 Task: Log work in the project AgileAura for the issue 'Upgrade the deployment process of a web application to improve the speed and reliability of deployment' spent time as '6w 4d 18h 54m' and remaining time as '2w 6d 9h 28m' and move to top of backlog. Now add the issue to the epic 'Event Management Process Improvement'. Log work in the project AgileAura for the issue 'Create a new online platform for online cooking courses with advanced recipe sharing and meal planning features' spent time as '4w 4d 19h 47m' and remaining time as '2w 4d 6h 12m' and move to bottom of backlog. Now add the issue to the epic 'Availability Management Process Improvement'
Action: Mouse moved to (194, 57)
Screenshot: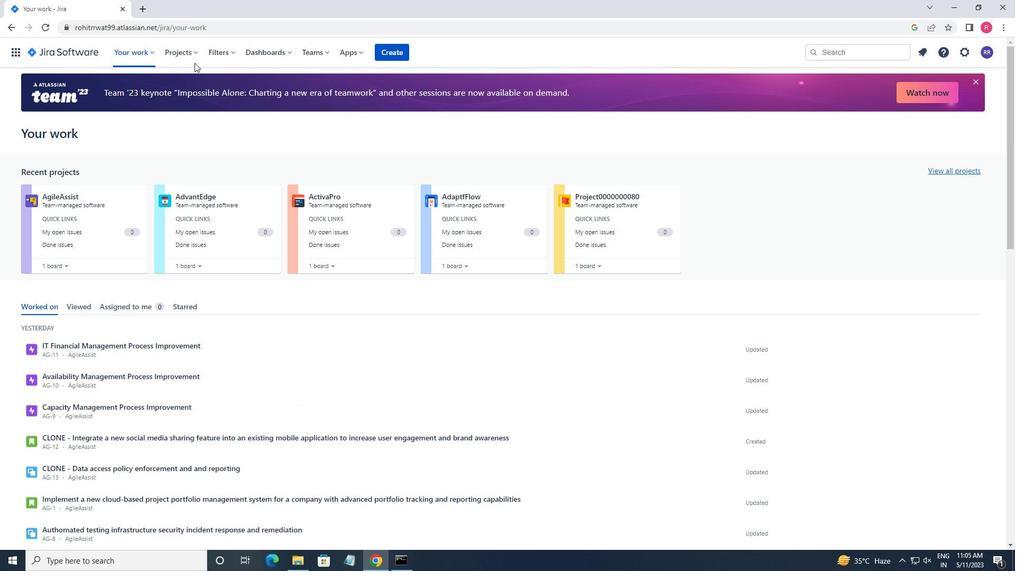 
Action: Mouse pressed left at (194, 57)
Screenshot: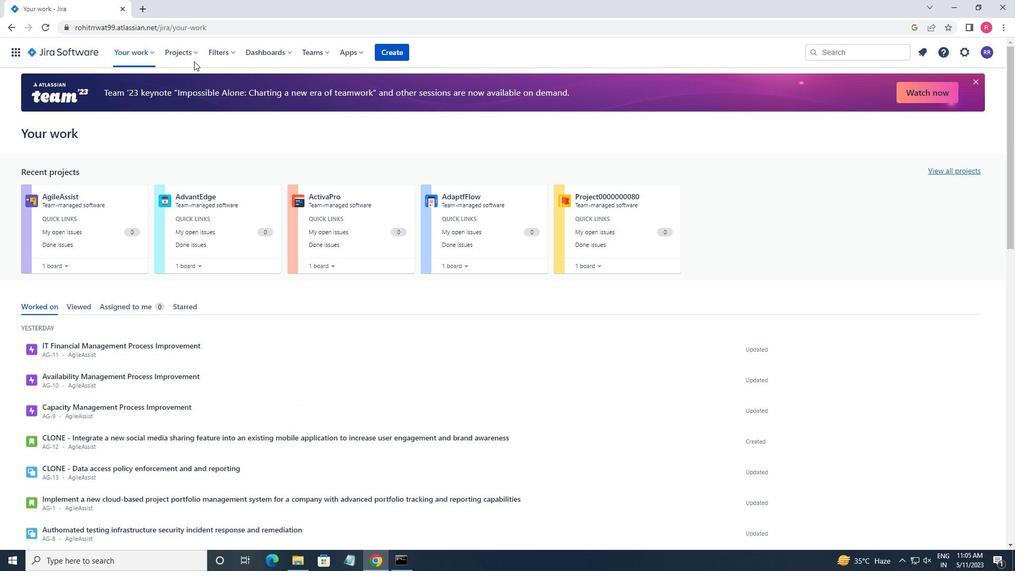
Action: Mouse moved to (204, 94)
Screenshot: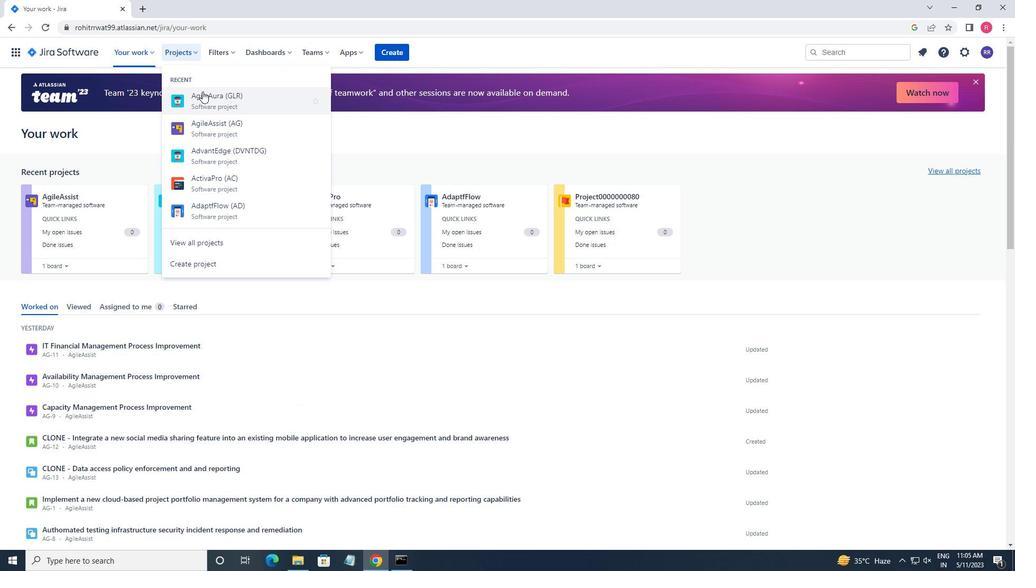 
Action: Mouse pressed left at (204, 94)
Screenshot: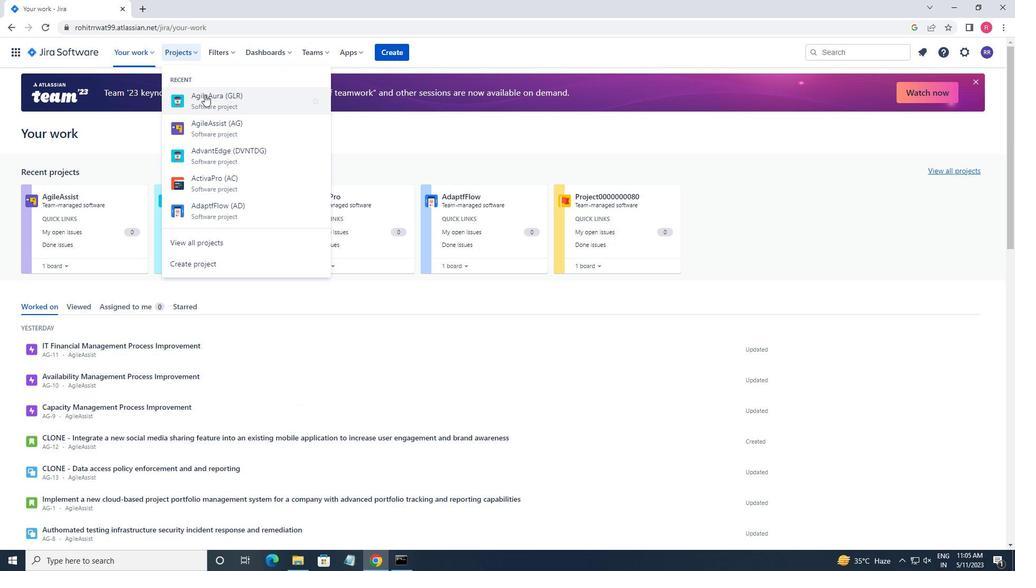 
Action: Mouse moved to (53, 155)
Screenshot: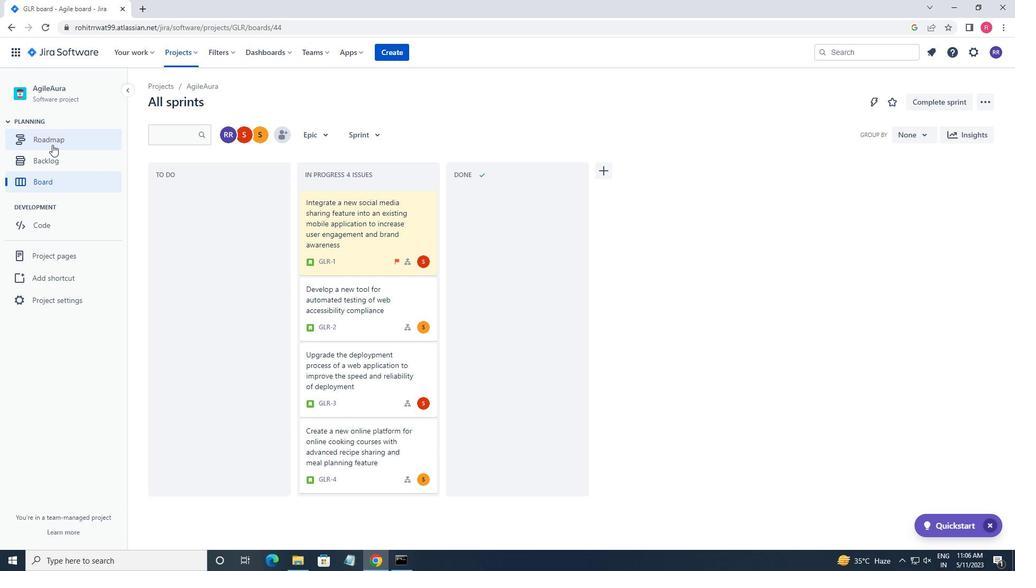 
Action: Mouse pressed left at (53, 155)
Screenshot: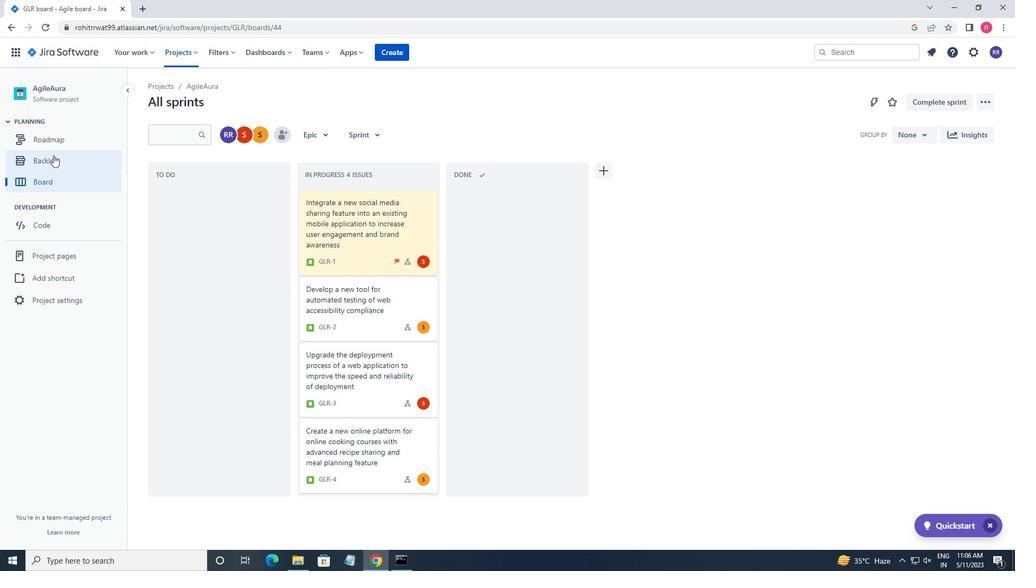 
Action: Mouse moved to (804, 382)
Screenshot: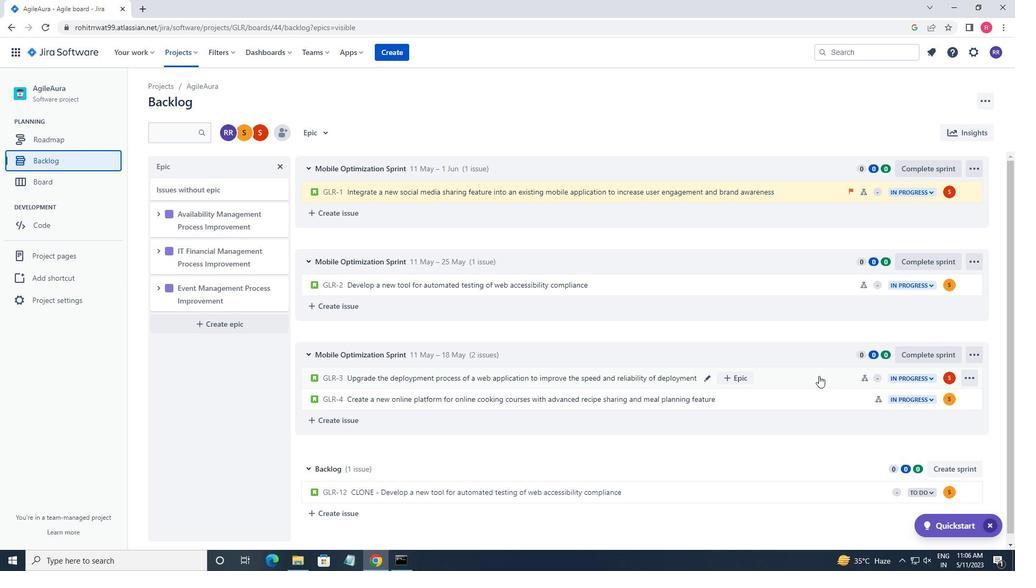 
Action: Mouse pressed left at (804, 382)
Screenshot: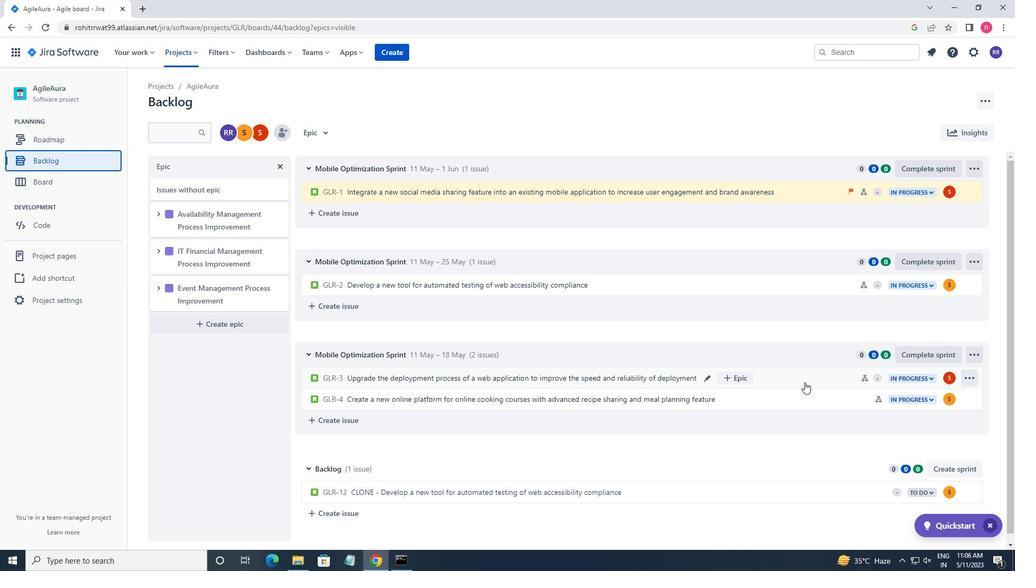 
Action: Mouse moved to (967, 164)
Screenshot: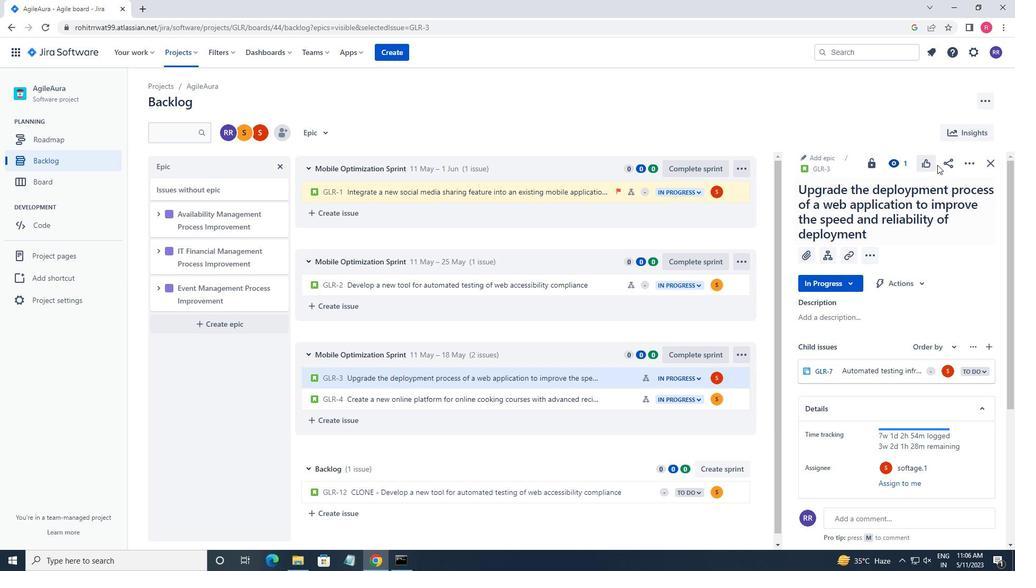 
Action: Mouse pressed left at (967, 164)
Screenshot: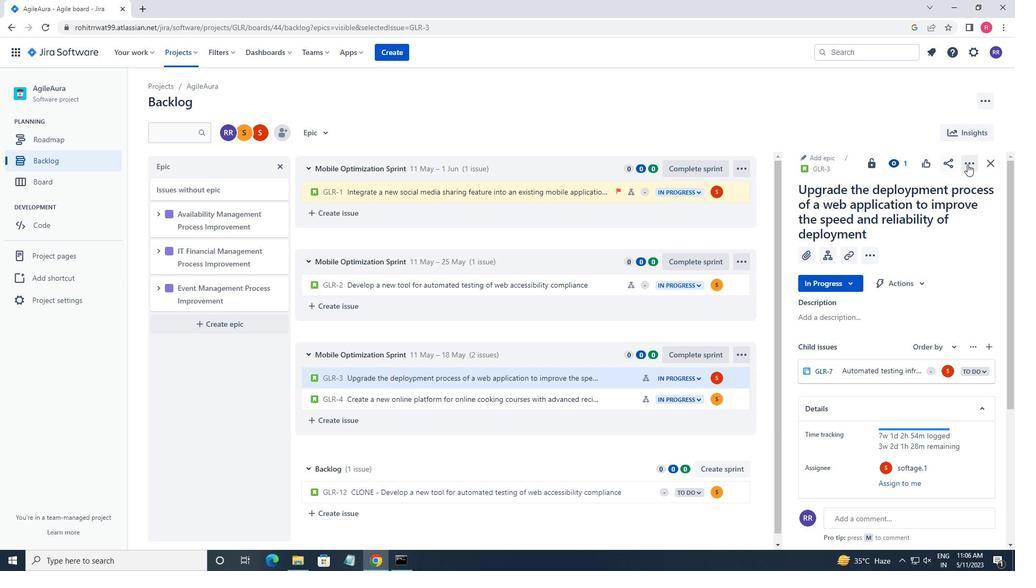 
Action: Mouse moved to (942, 190)
Screenshot: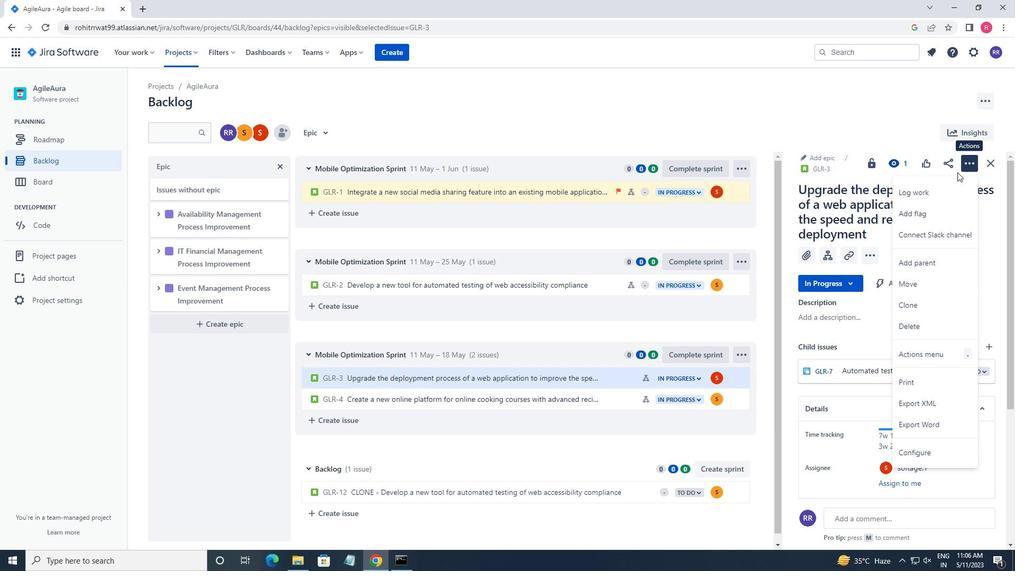 
Action: Mouse pressed left at (942, 190)
Screenshot: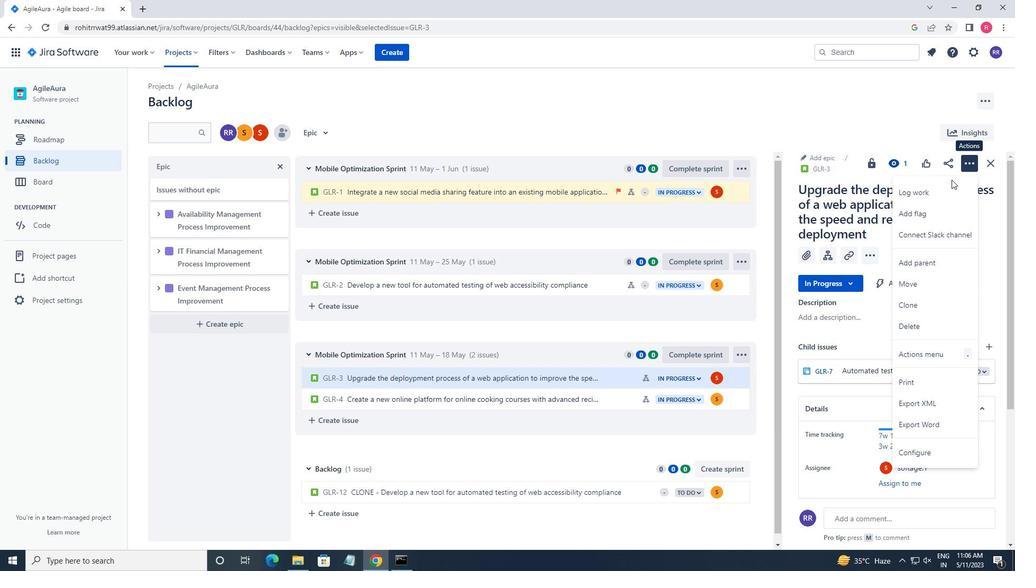 
Action: Mouse moved to (505, 159)
Screenshot: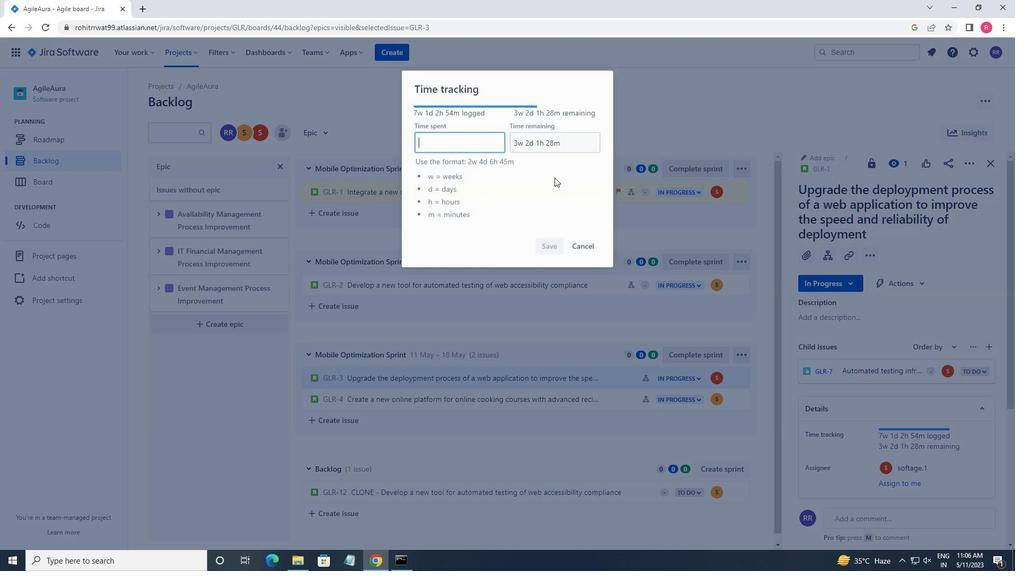 
Action: Key pressed 6w<Key.space>4d<Key.space>18h<Key.space><Key.space>54m<Key.tab>
Screenshot: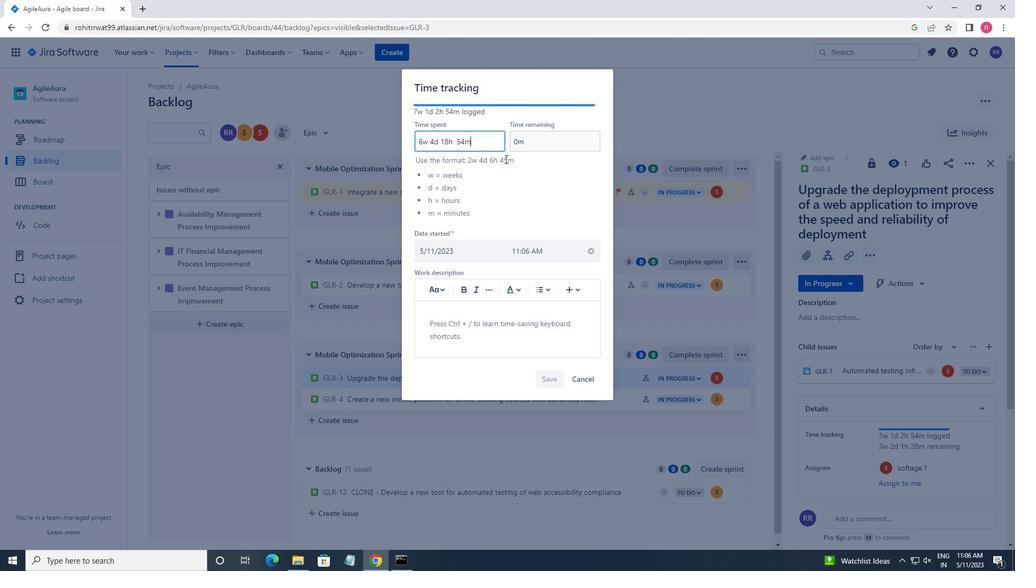 
Action: Mouse moved to (478, 143)
Screenshot: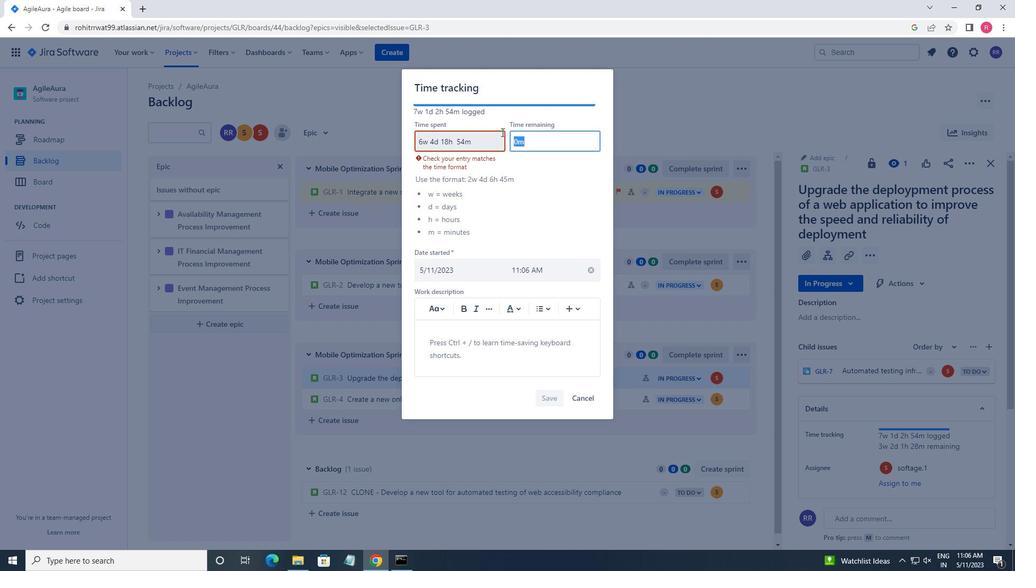 
Action: Mouse pressed left at (478, 143)
Screenshot: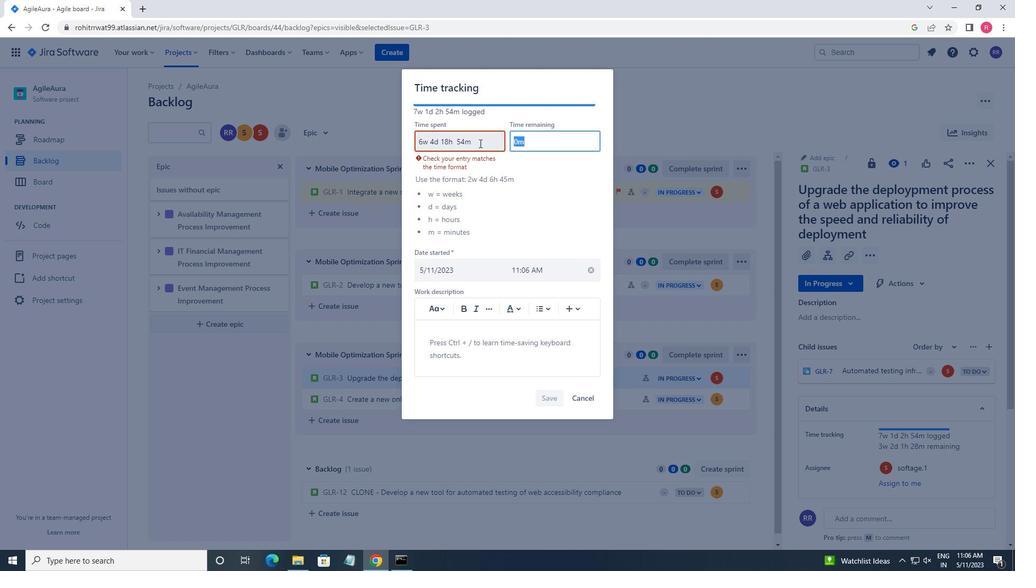 
Action: Mouse moved to (454, 142)
Screenshot: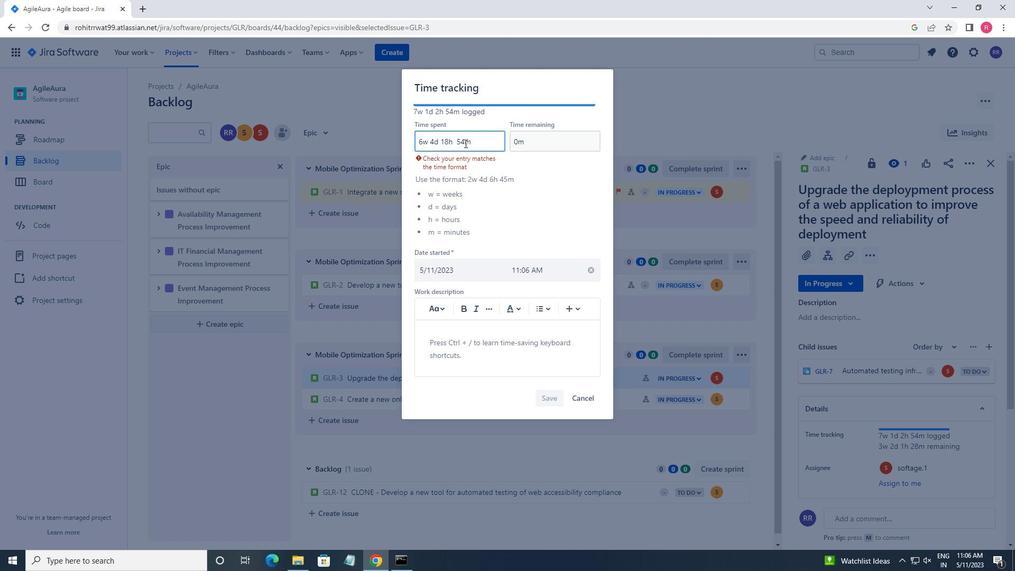 
Action: Mouse pressed left at (454, 142)
Screenshot: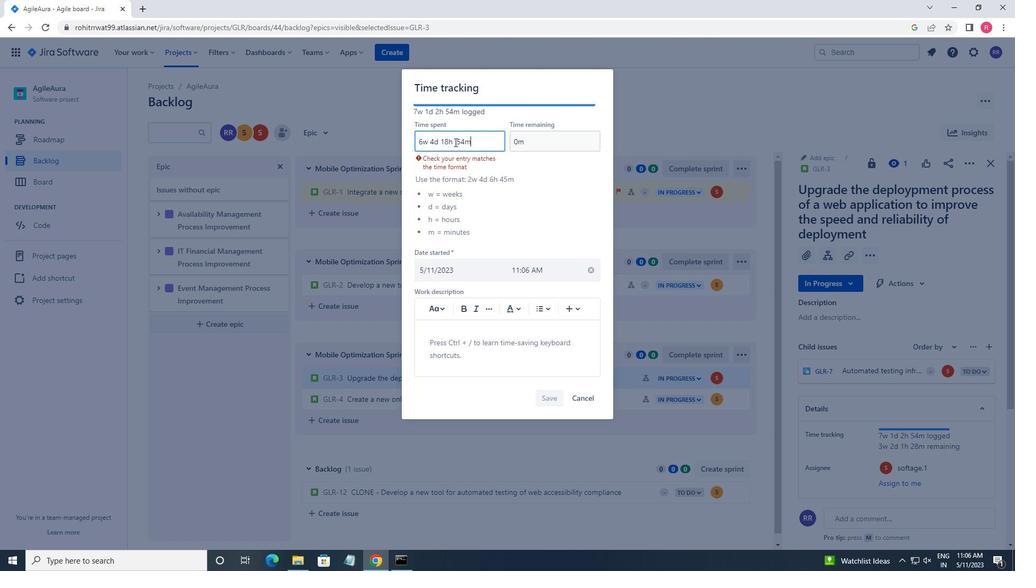 
Action: Mouse moved to (454, 142)
Screenshot: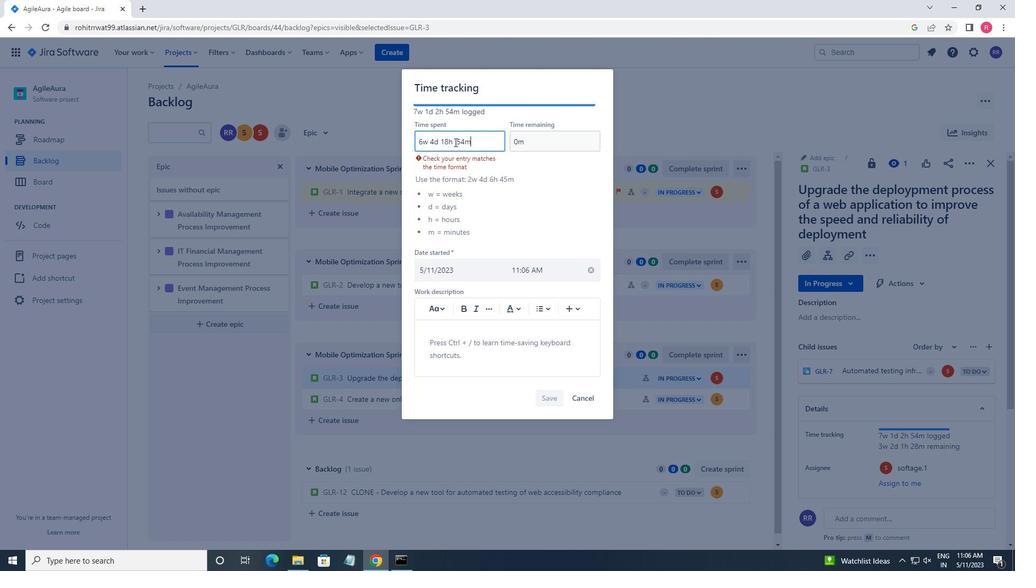 
Action: Key pressed <Key.right><Key.backspace>
Screenshot: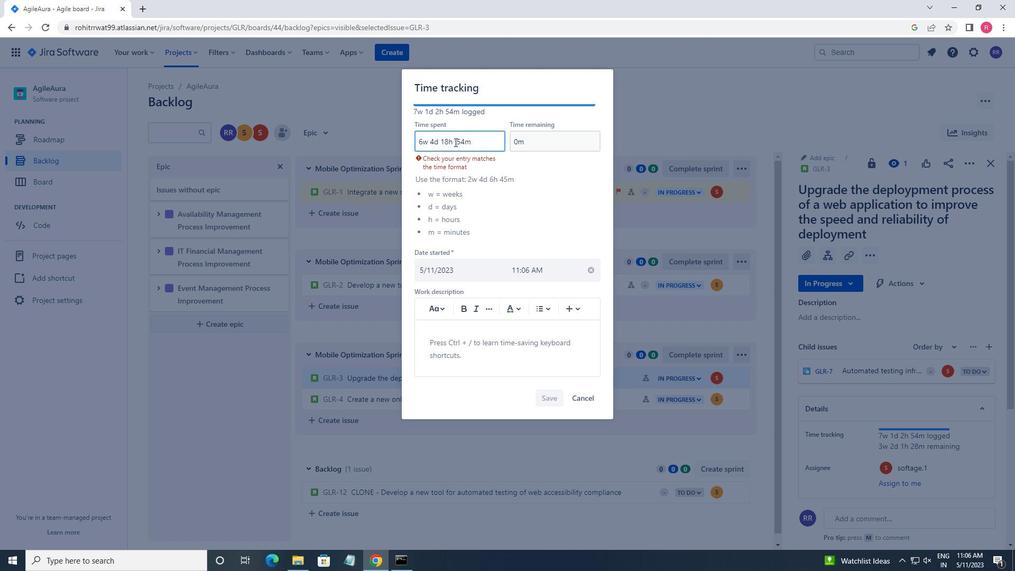 
Action: Mouse moved to (540, 143)
Screenshot: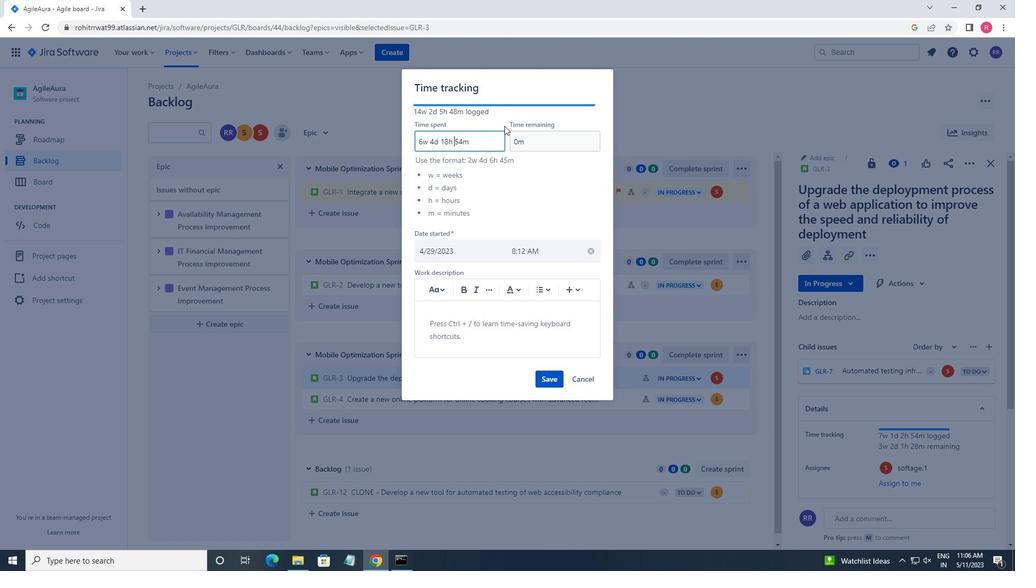 
Action: Mouse pressed left at (540, 143)
Screenshot: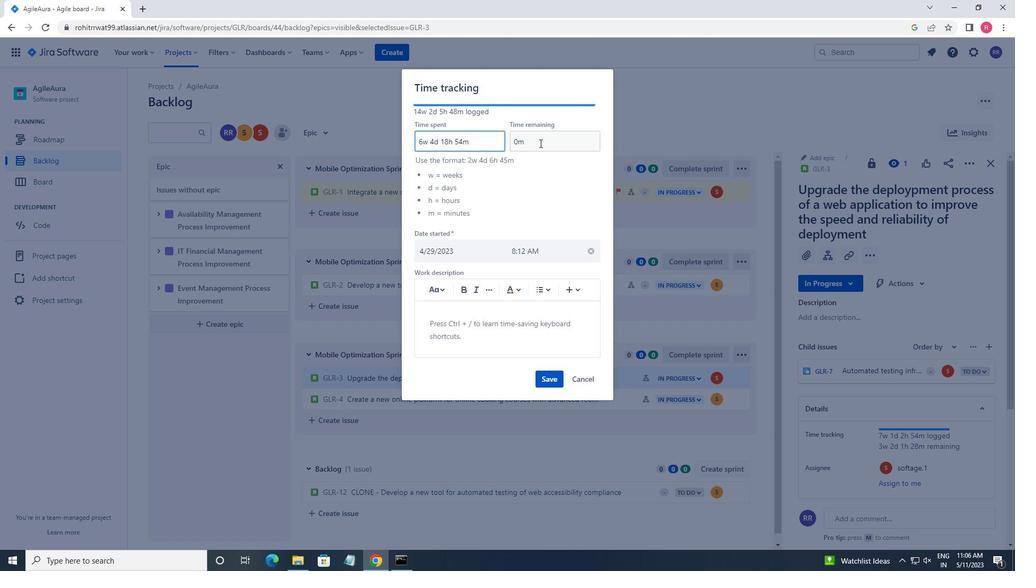 
Action: Key pressed <Key.backspace><Key.backspace><Key.backspace><Key.backspace><Key.backspace>2w<Key.space>9h<Key.space><Key.backspace><Key.backspace><Key.backspace>6h<Key.space>9h<Key.left><Key.left><Key.left><Key.backspace>d<Key.right><Key.right><Key.right><Key.space>28m
Screenshot: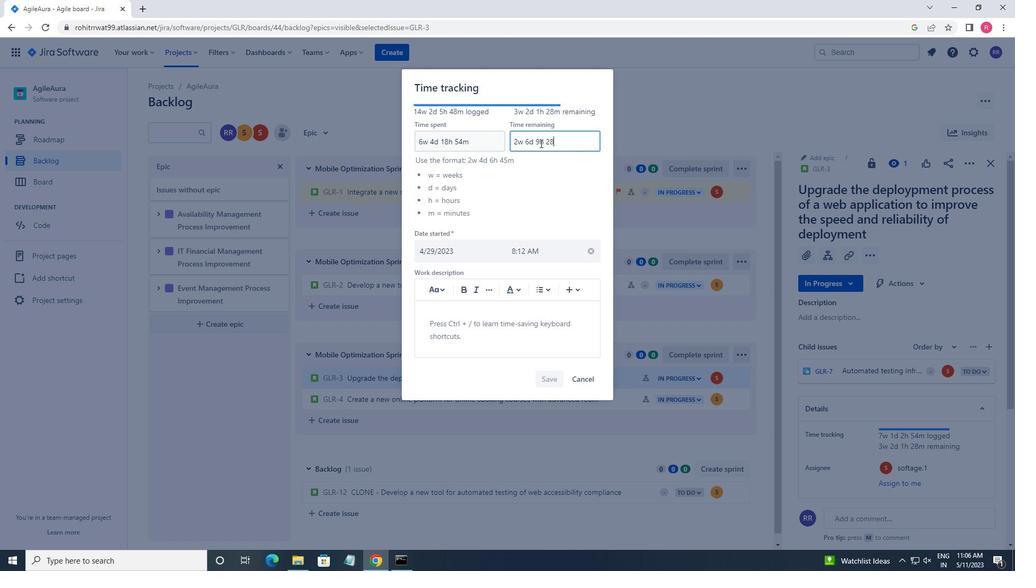 
Action: Mouse moved to (556, 381)
Screenshot: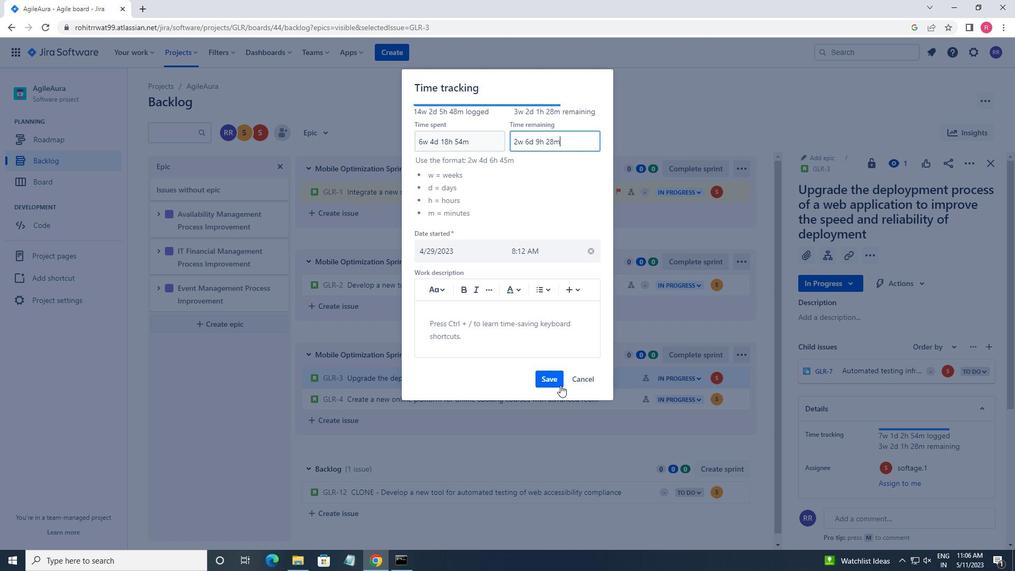 
Action: Mouse pressed left at (556, 381)
Screenshot: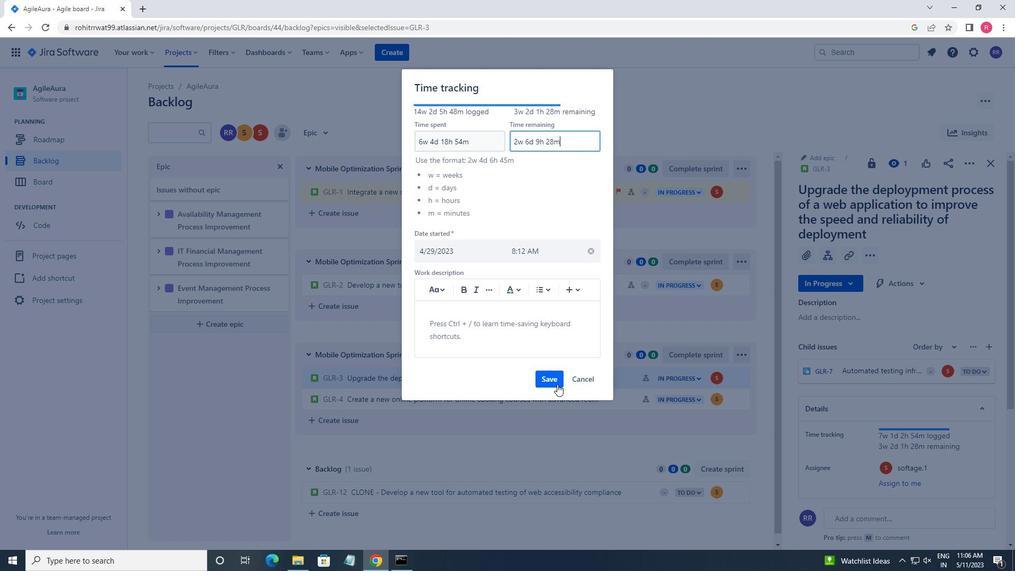
Action: Mouse moved to (738, 376)
Screenshot: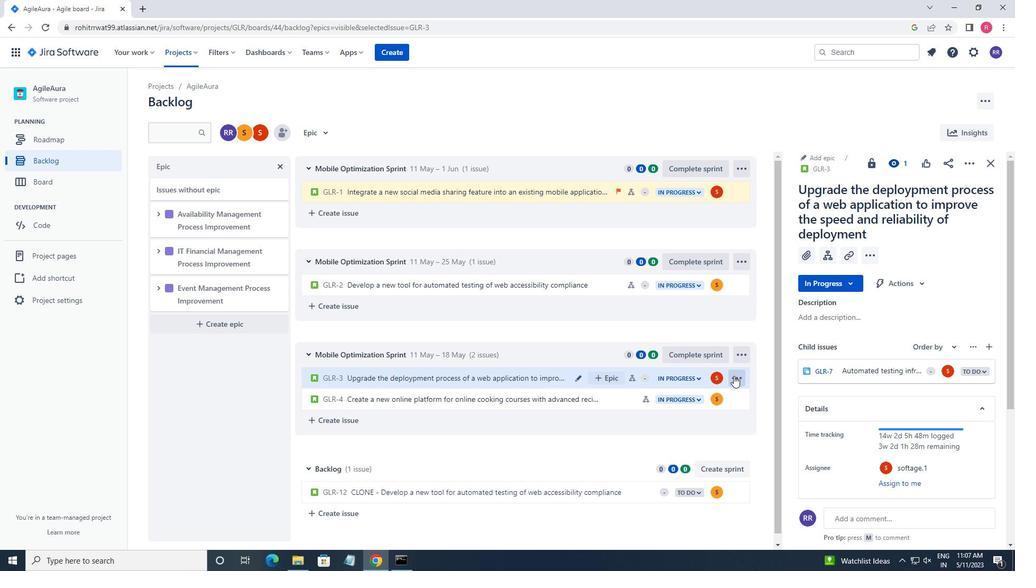 
Action: Mouse pressed left at (738, 376)
Screenshot: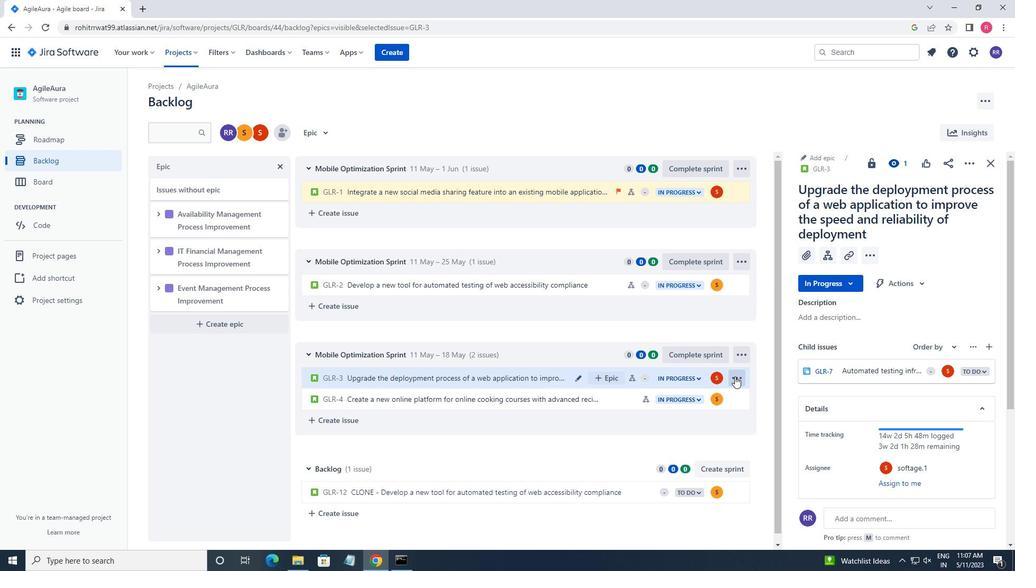 
Action: Mouse moved to (684, 332)
Screenshot: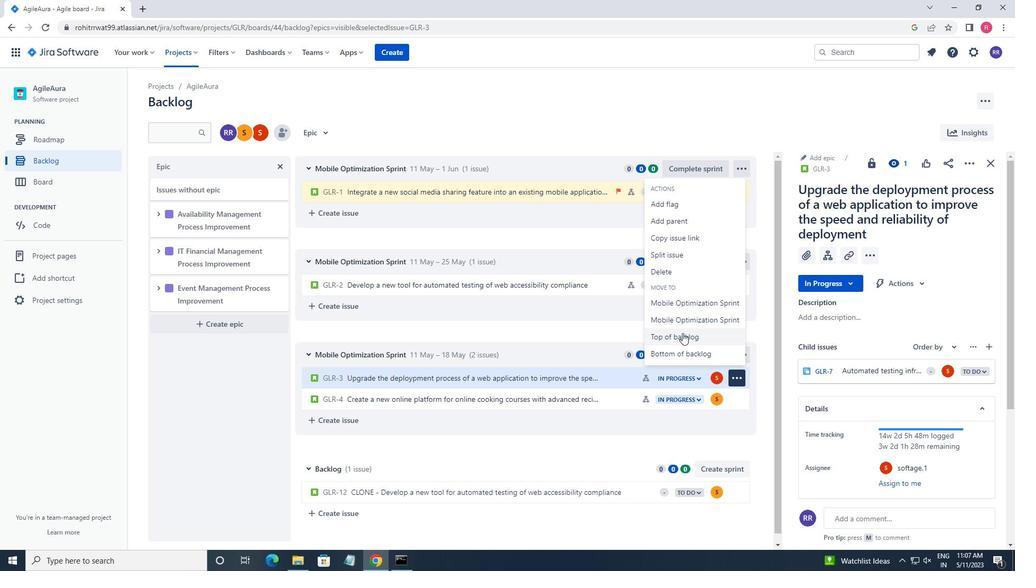 
Action: Mouse pressed left at (684, 332)
Screenshot: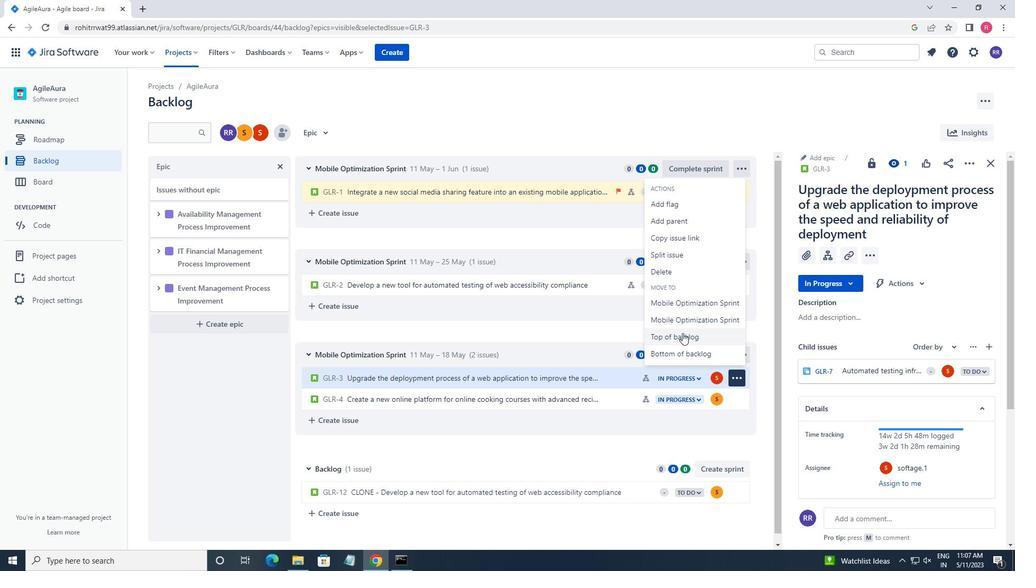 
Action: Mouse moved to (550, 174)
Screenshot: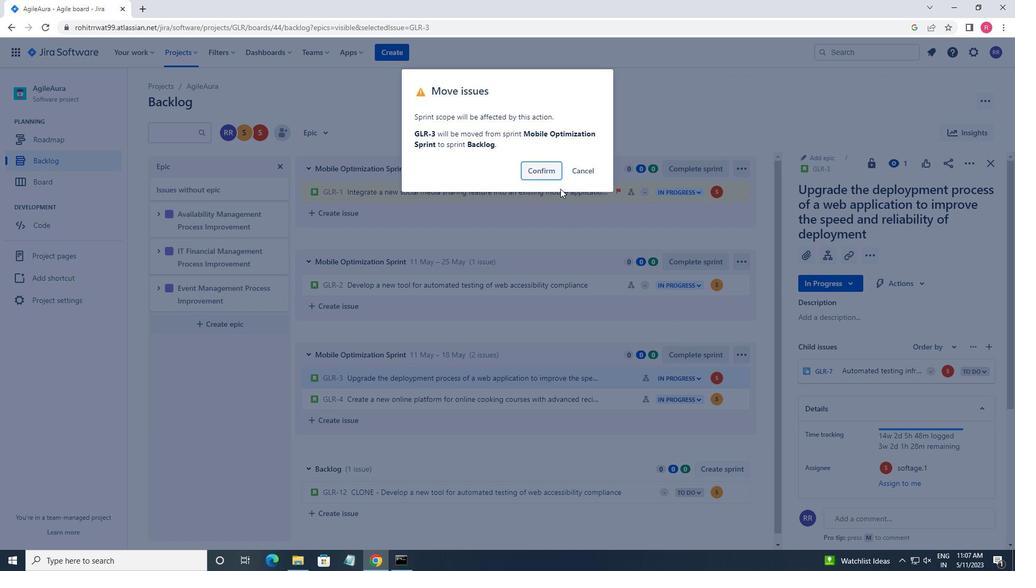 
Action: Mouse pressed left at (550, 174)
Screenshot: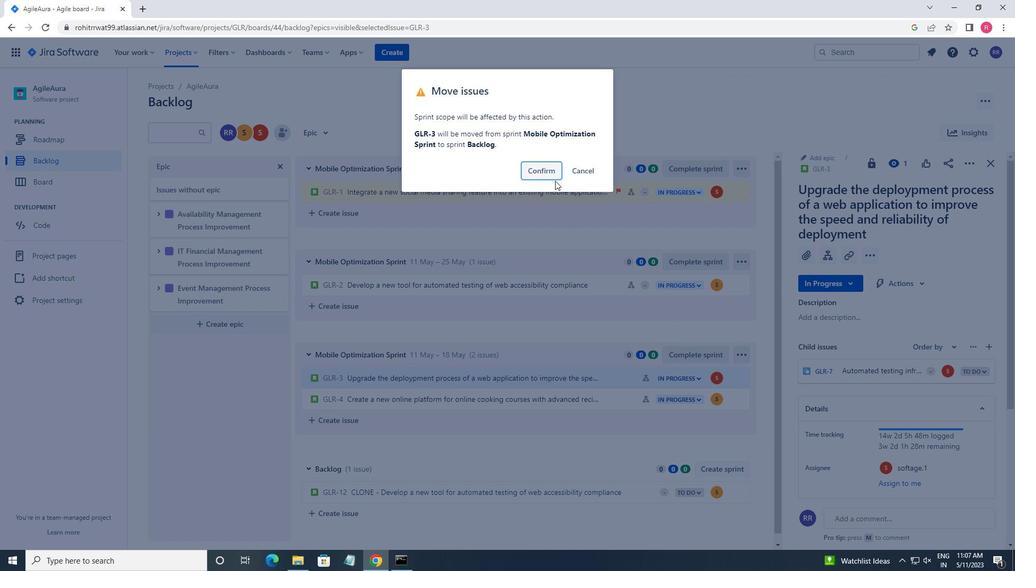 
Action: Mouse moved to (321, 130)
Screenshot: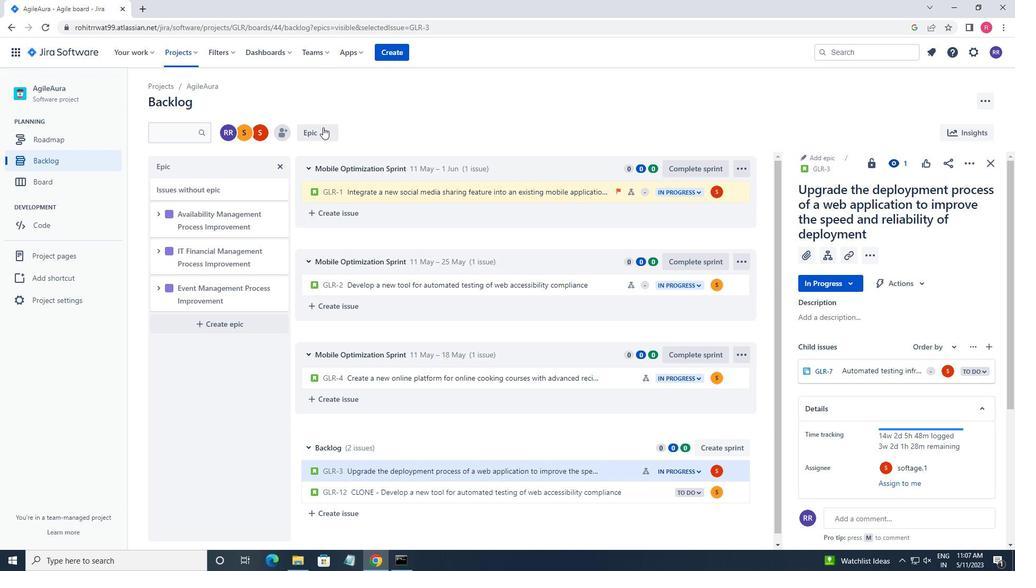 
Action: Mouse pressed left at (321, 130)
Screenshot: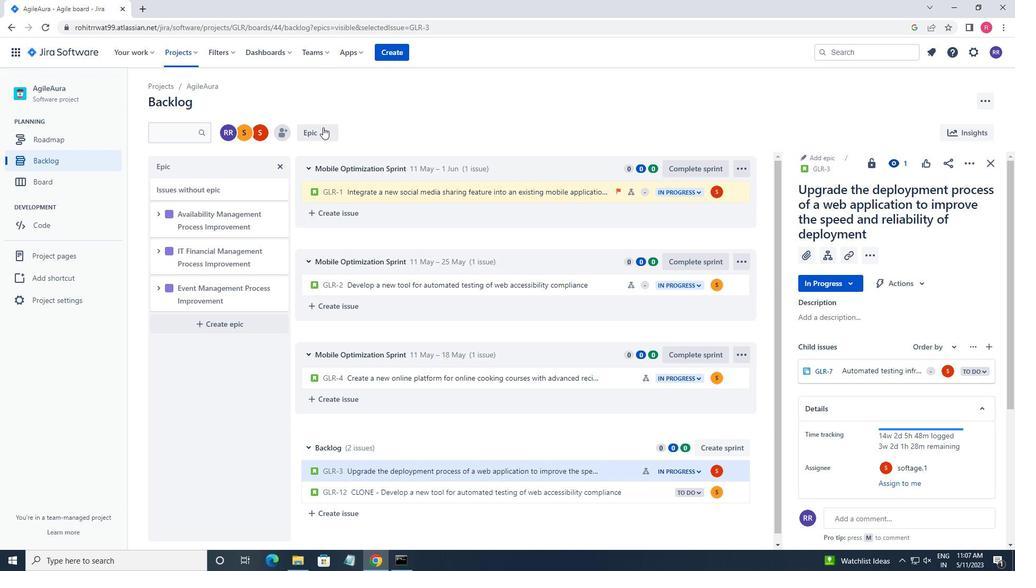 
Action: Mouse moved to (334, 210)
Screenshot: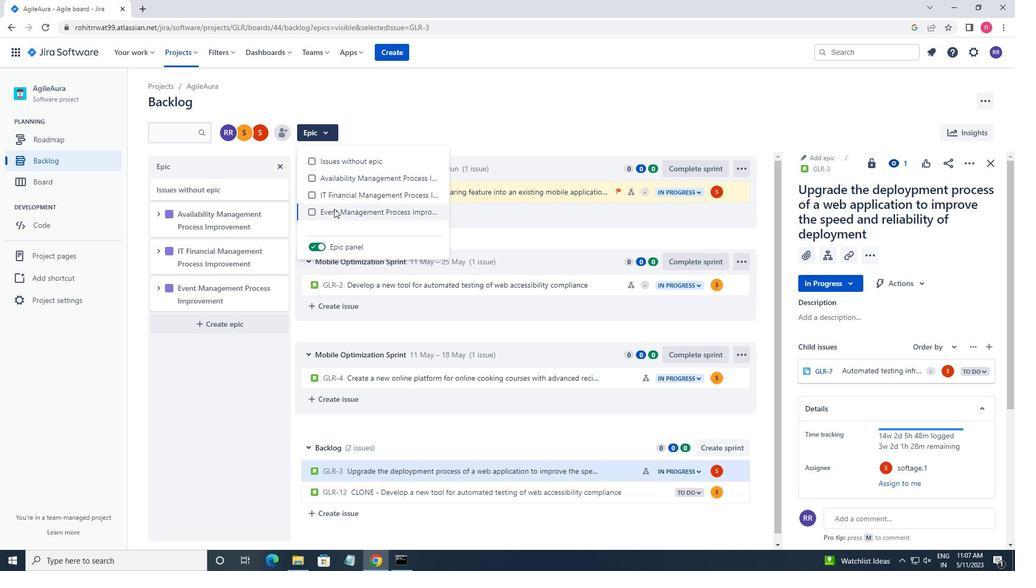 
Action: Mouse pressed left at (334, 210)
Screenshot: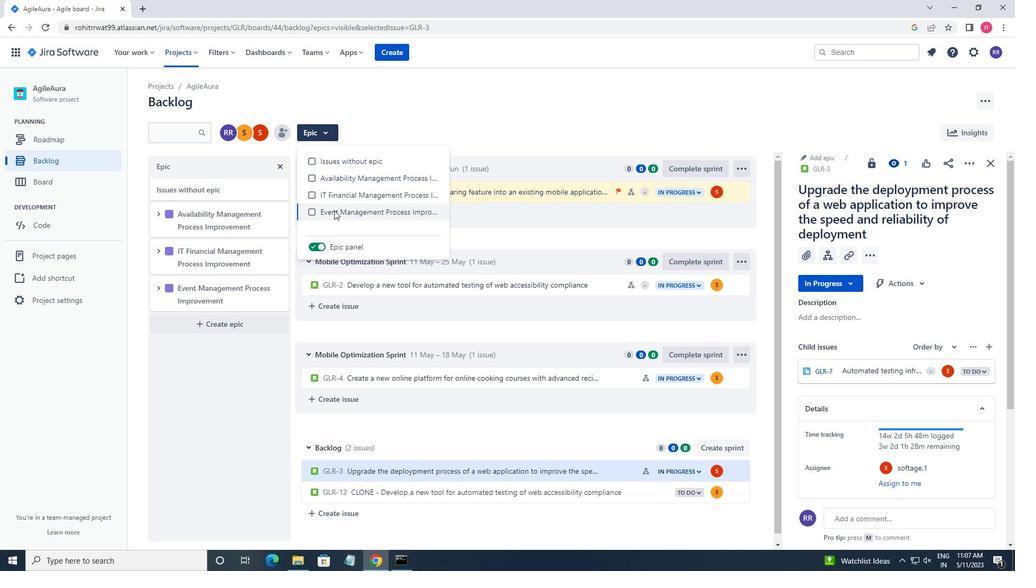 
Action: Mouse moved to (366, 321)
Screenshot: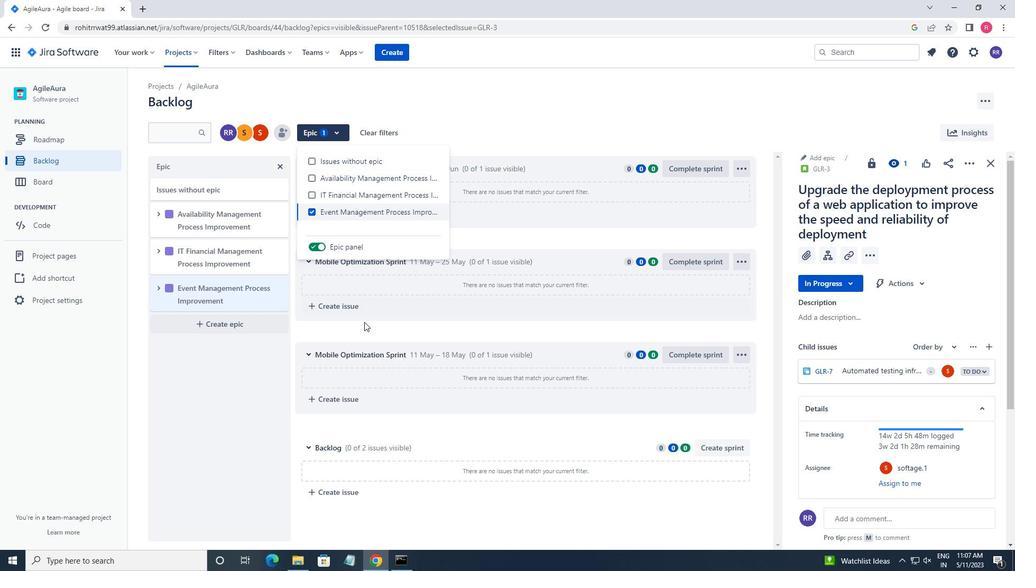 
Action: Mouse pressed left at (366, 321)
Screenshot: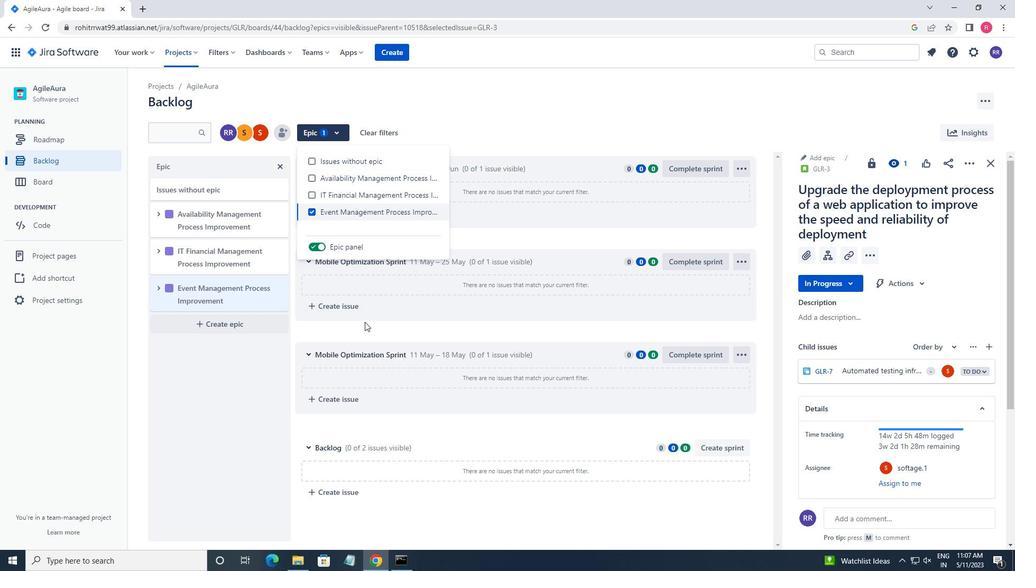 
Action: Mouse moved to (63, 166)
Screenshot: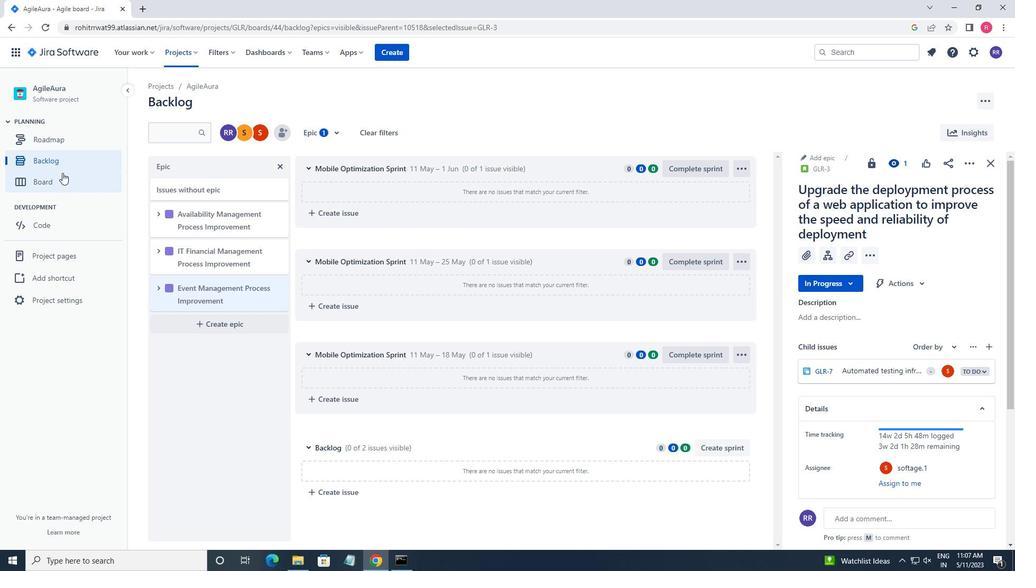
Action: Mouse pressed left at (63, 166)
Screenshot: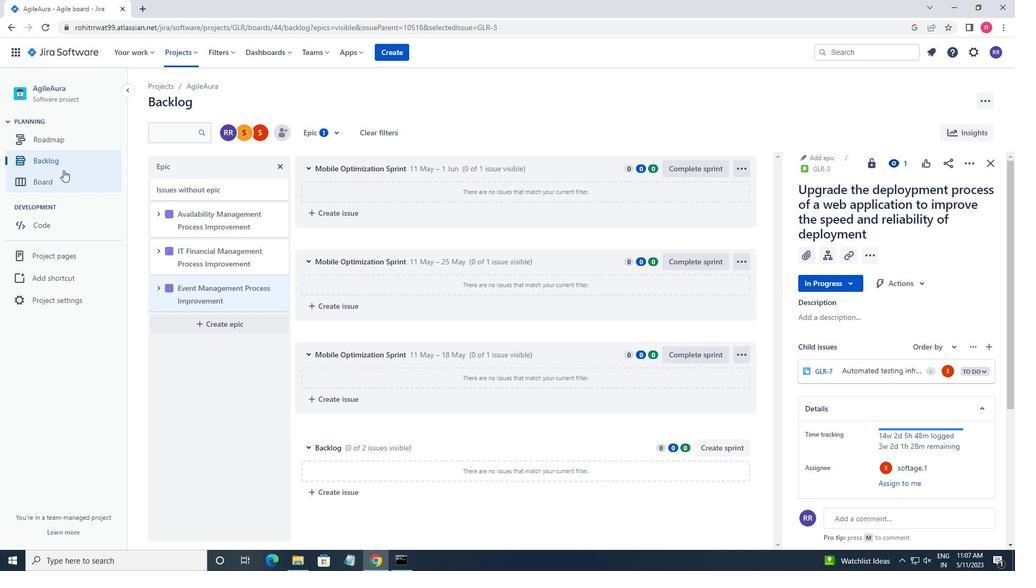 
Action: Mouse moved to (735, 374)
Screenshot: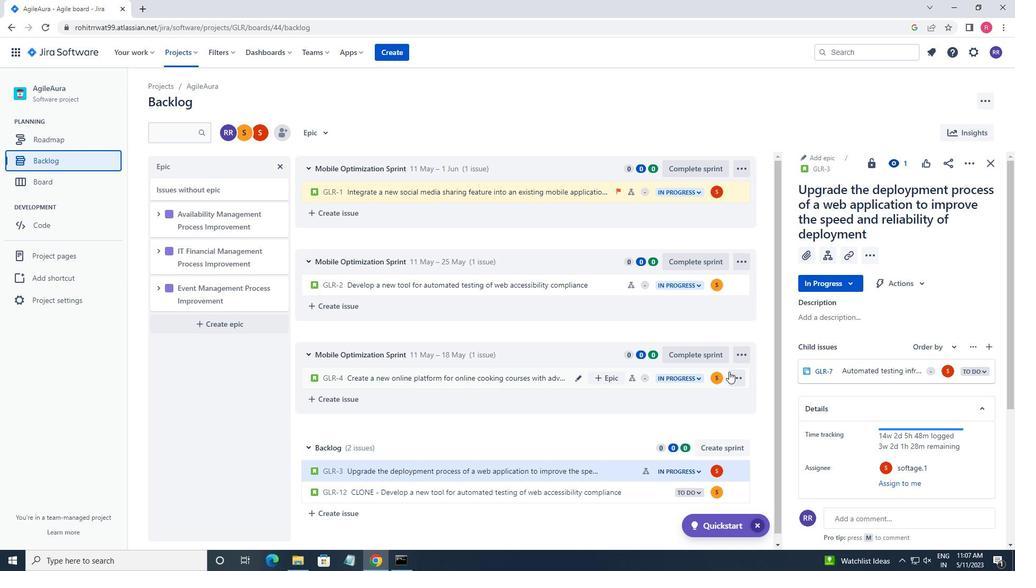 
Action: Mouse pressed left at (735, 374)
Screenshot: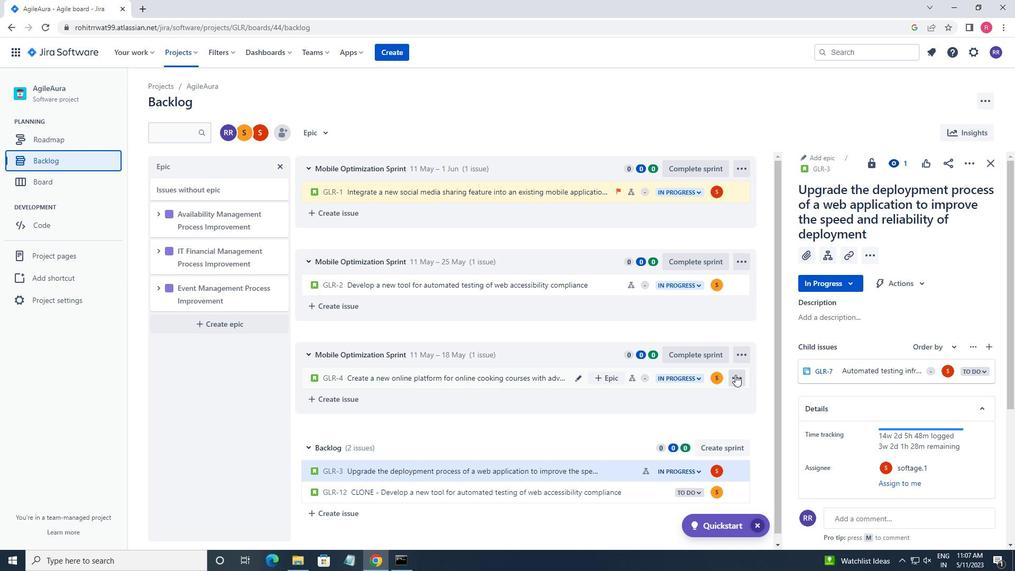 
Action: Mouse moved to (617, 382)
Screenshot: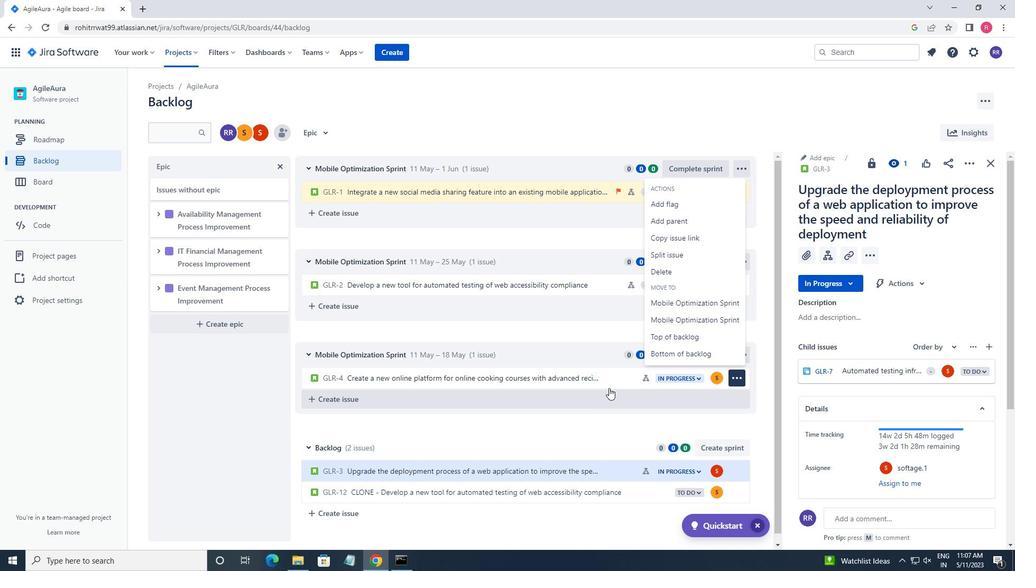 
Action: Mouse pressed left at (617, 382)
Screenshot: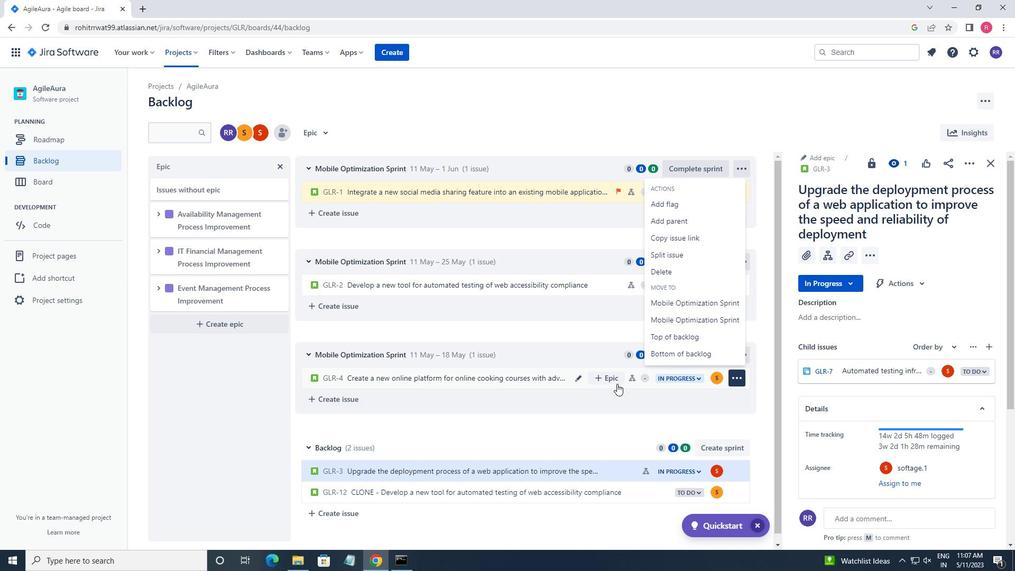 
Action: Mouse moved to (579, 395)
Screenshot: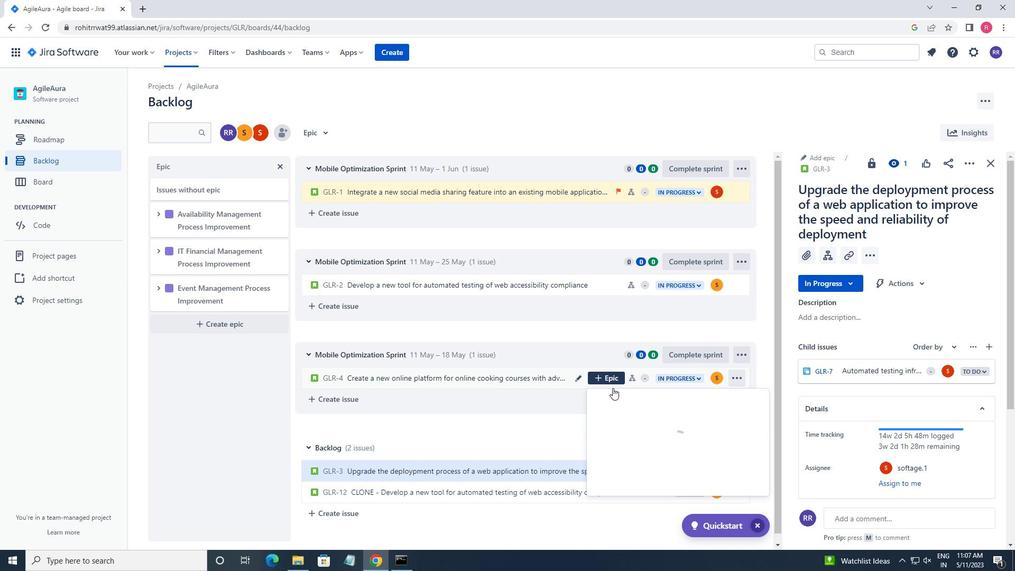 
Action: Mouse pressed left at (579, 395)
Screenshot: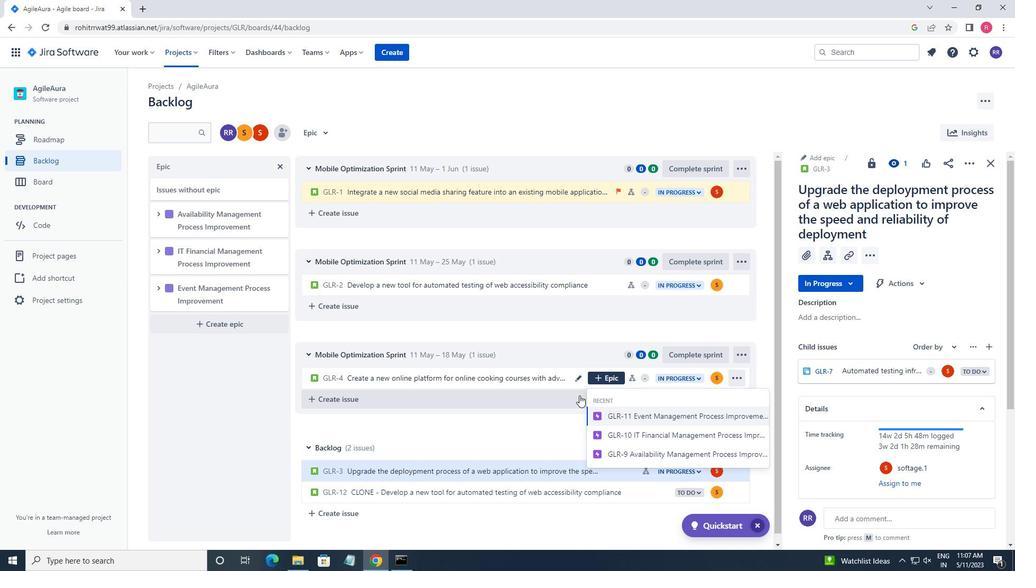 
Action: Mouse moved to (582, 385)
Screenshot: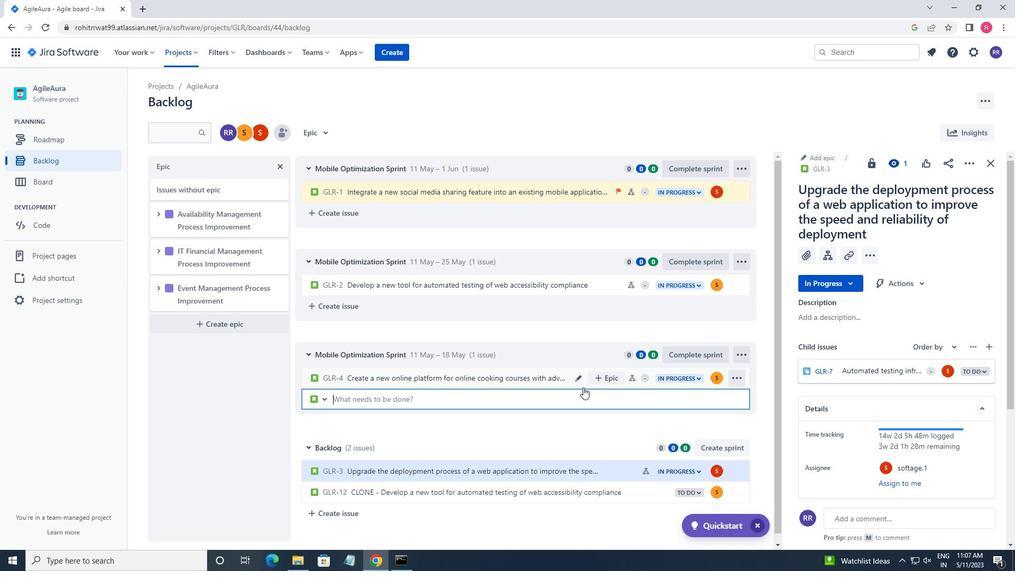 
Action: Mouse pressed left at (582, 385)
Screenshot: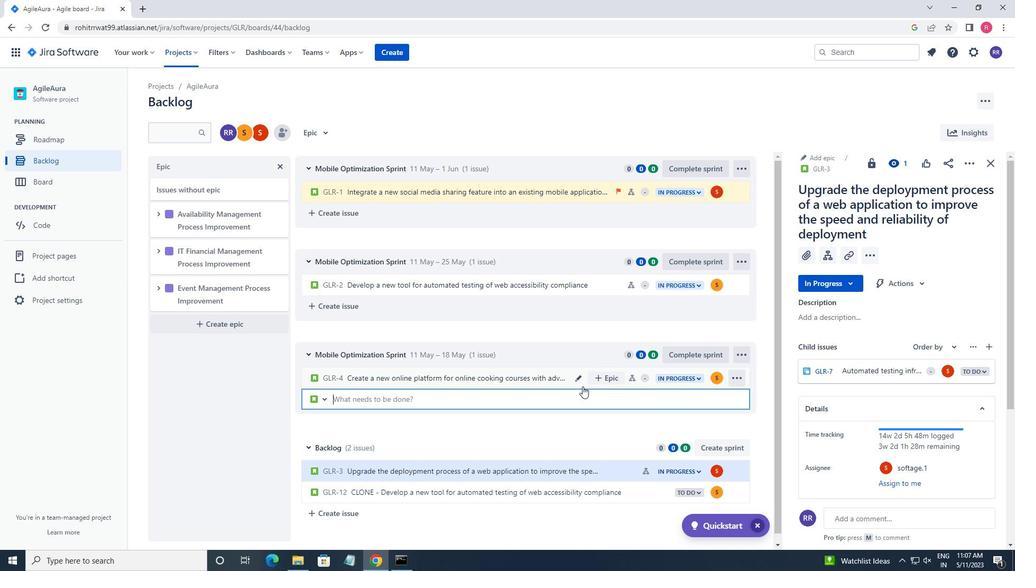 
Action: Mouse moved to (966, 161)
Screenshot: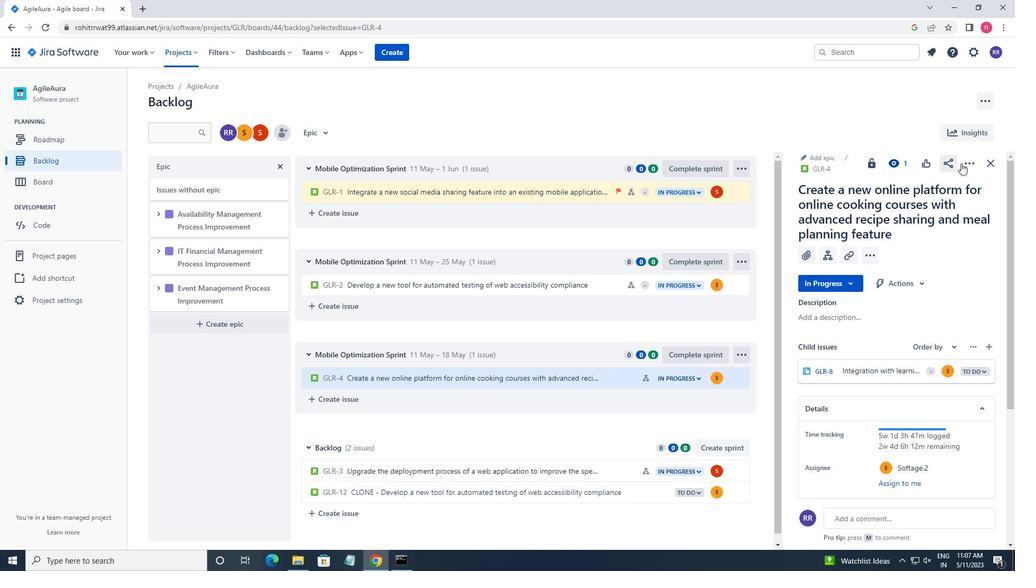 
Action: Mouse pressed left at (966, 161)
Screenshot: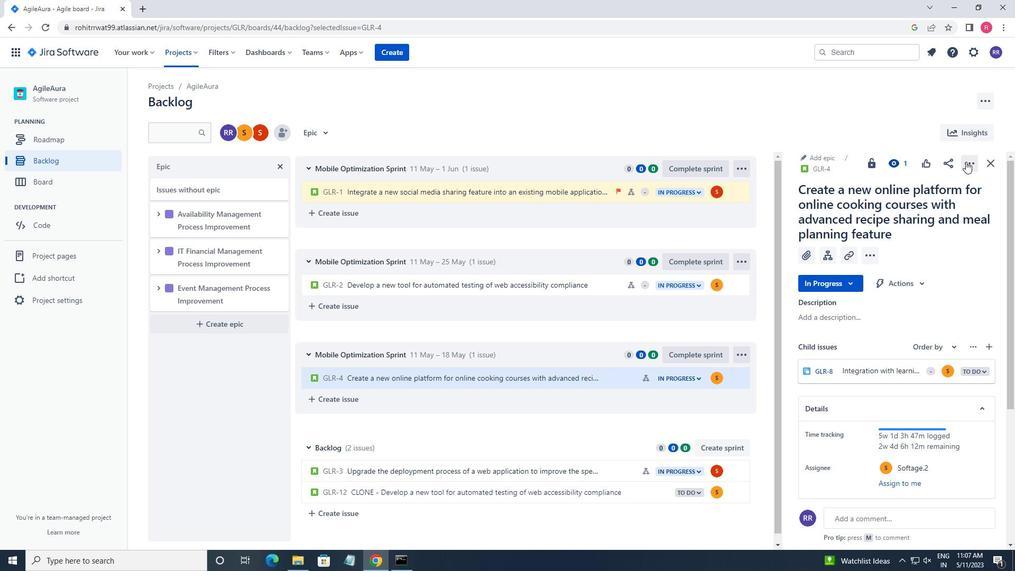 
Action: Mouse moved to (937, 190)
Screenshot: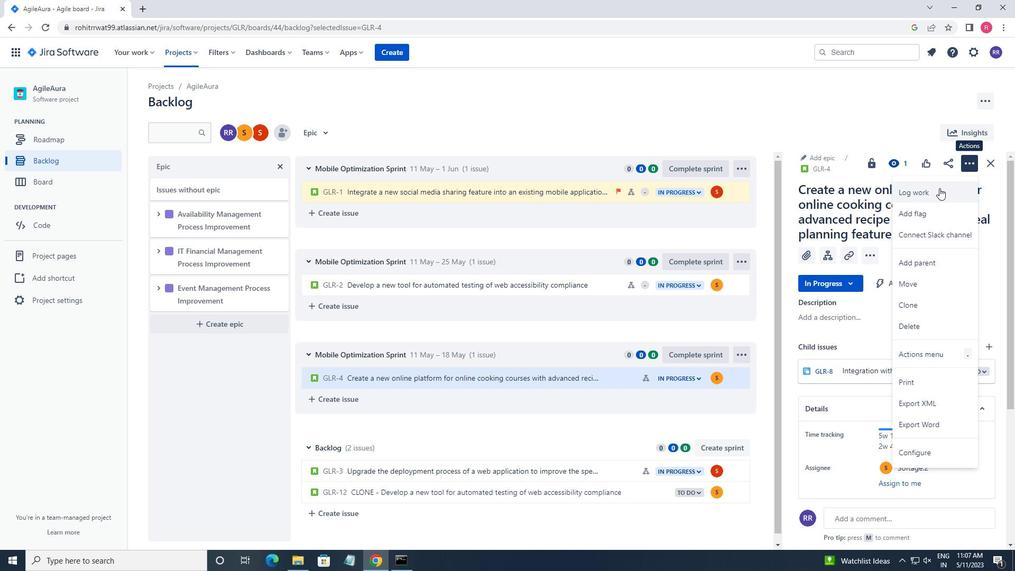 
Action: Mouse pressed left at (937, 190)
Screenshot: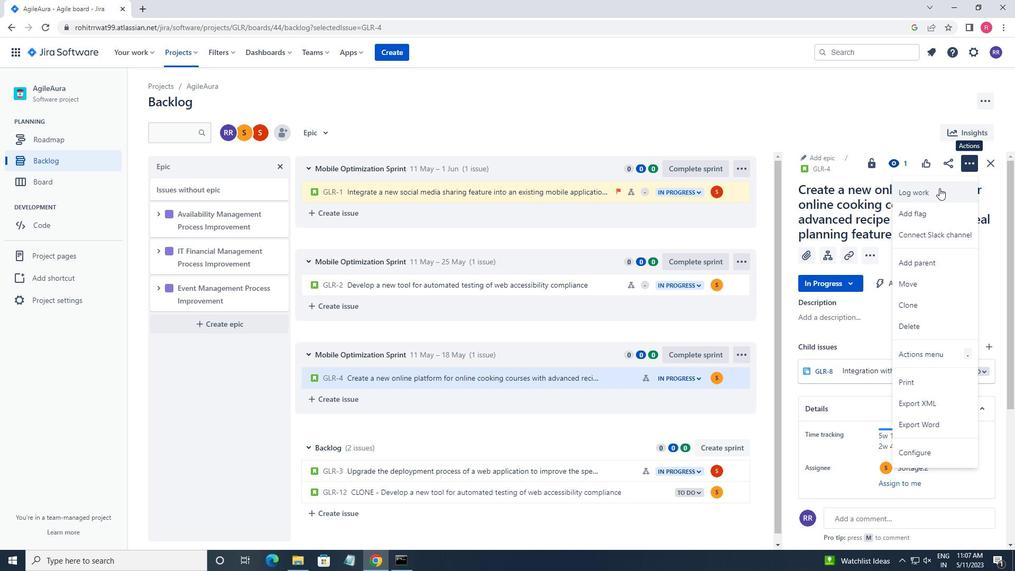 
Action: Mouse moved to (468, 182)
Screenshot: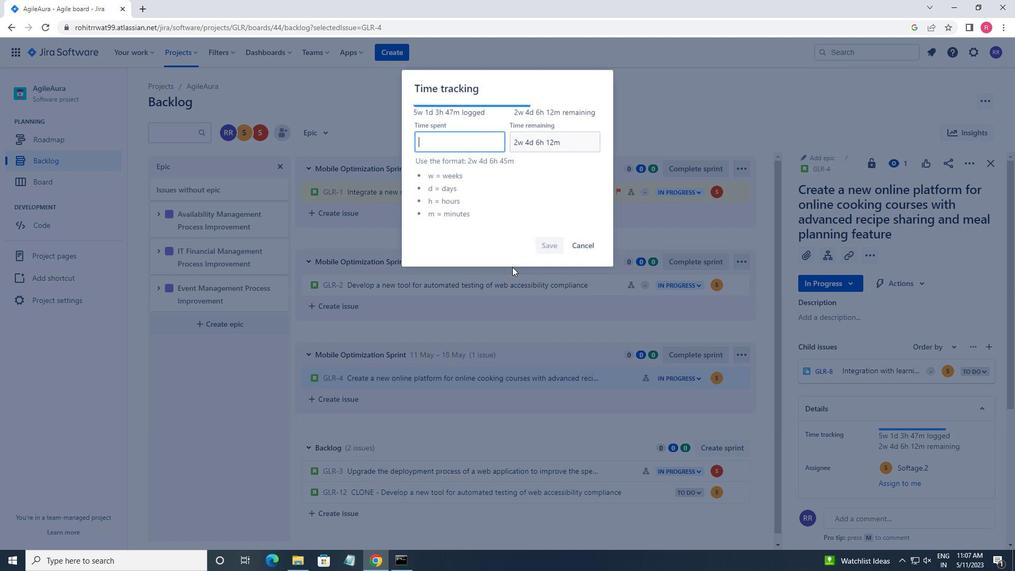 
Action: Key pressed 4w<Key.space>4d<Key.space>19h<Key.space>47m<Key.tab>2w<Key.space>4d<Key.space>6h<Key.space>12m
Screenshot: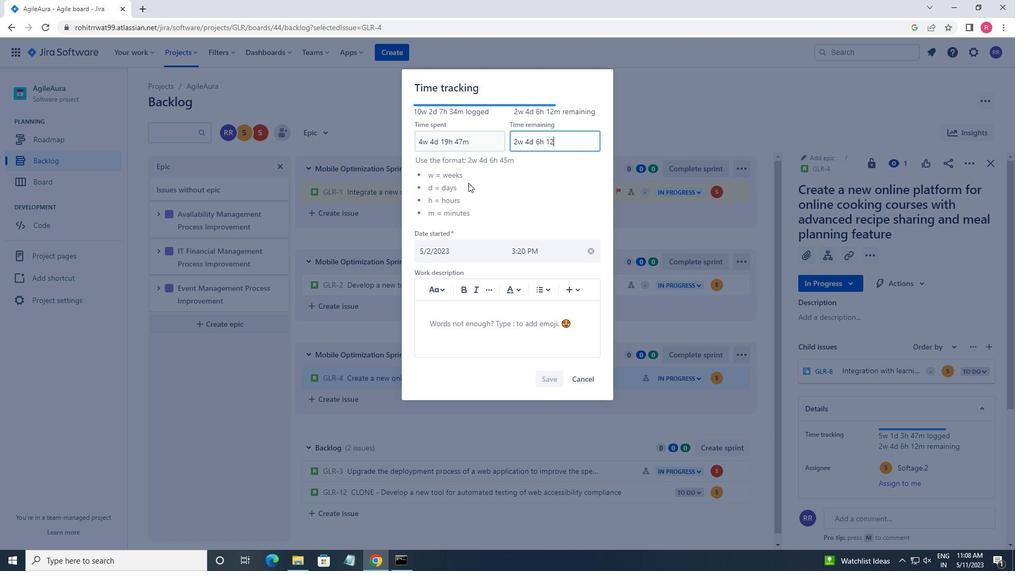 
Action: Mouse moved to (541, 375)
Screenshot: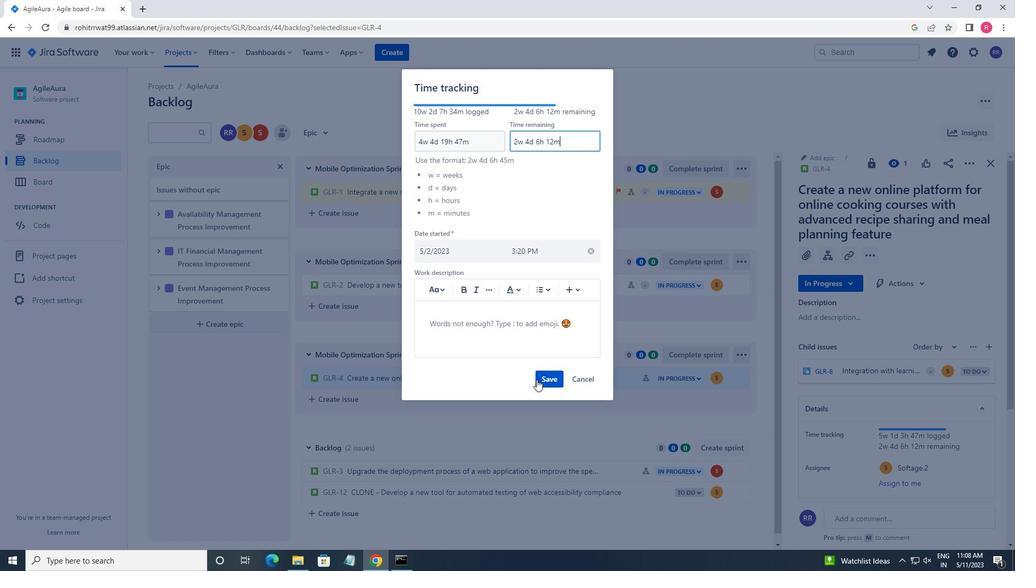 
Action: Mouse pressed left at (541, 375)
Screenshot: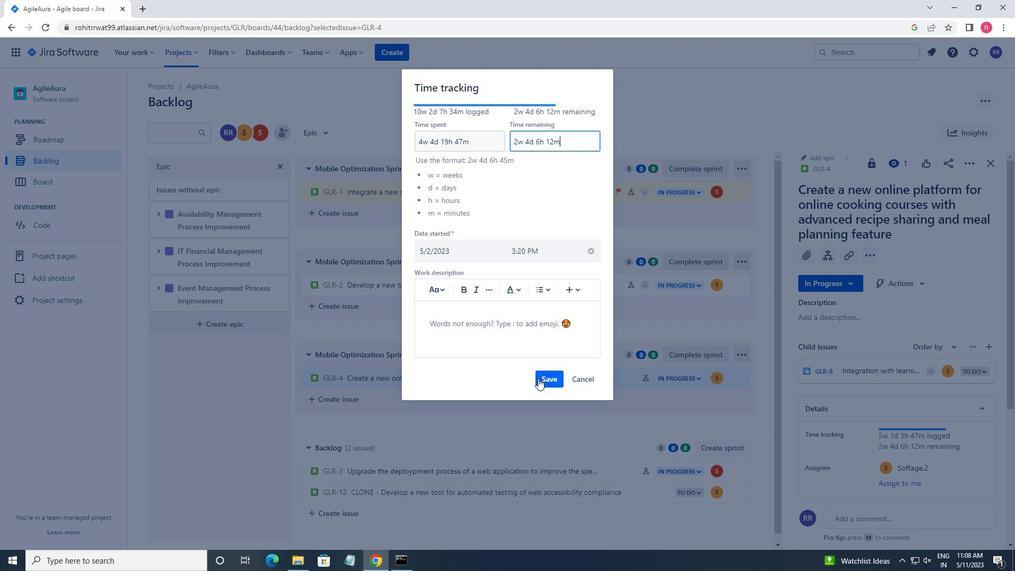 
Action: Mouse moved to (733, 383)
Screenshot: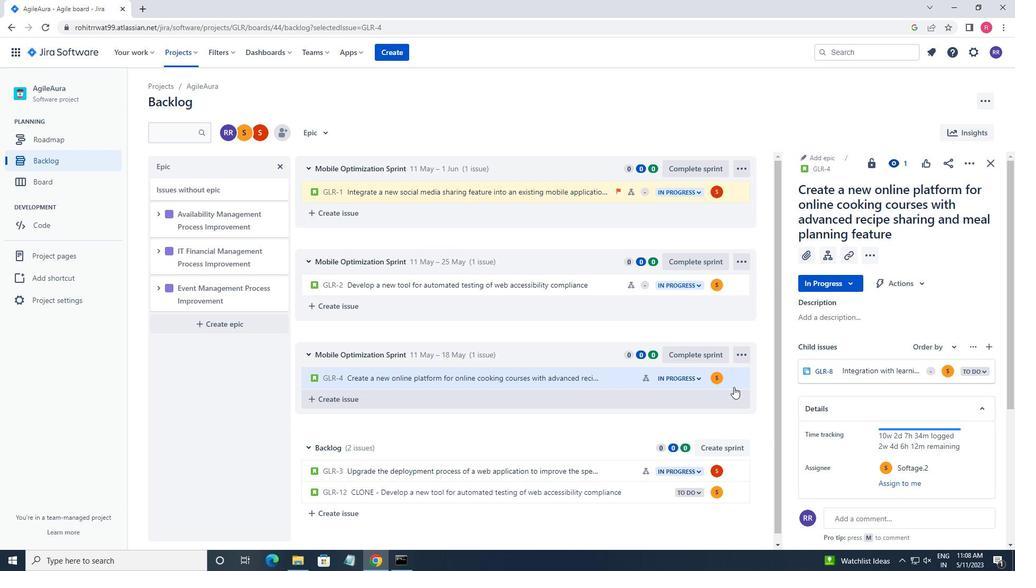 
Action: Mouse pressed left at (733, 383)
Screenshot: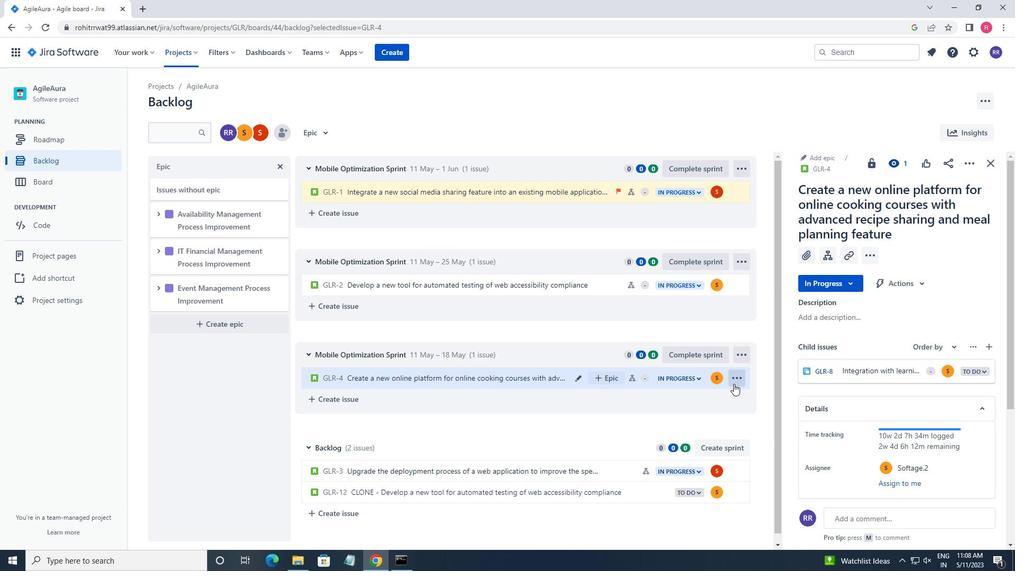 
Action: Mouse moved to (696, 354)
Screenshot: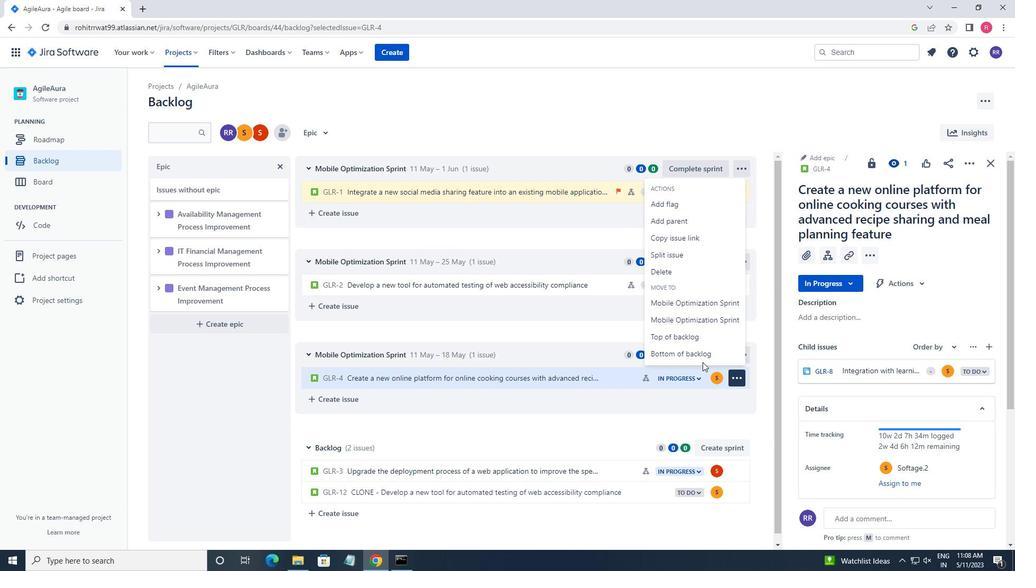 
Action: Mouse pressed left at (696, 354)
Screenshot: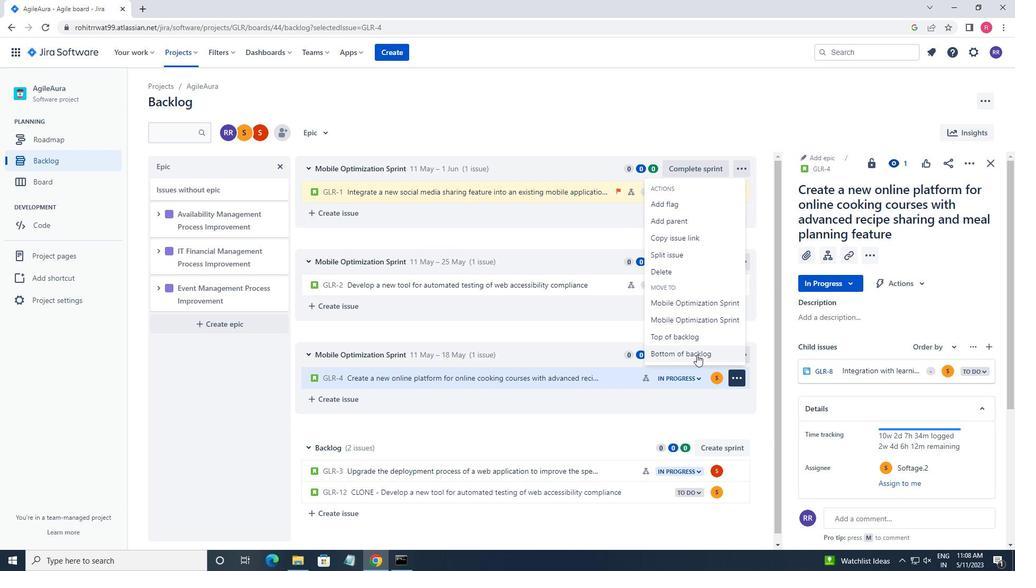
Action: Mouse moved to (550, 173)
Screenshot: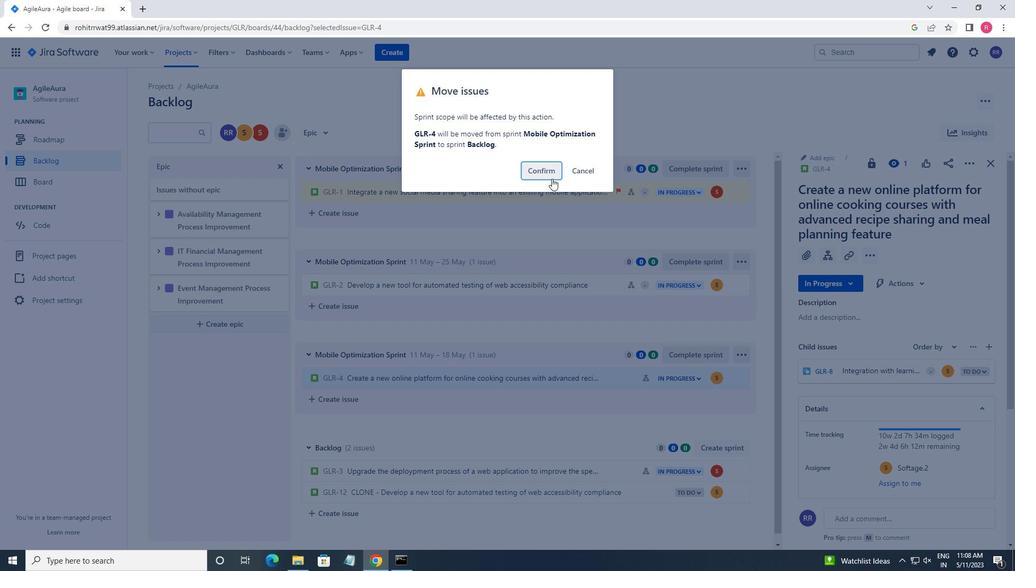 
Action: Mouse pressed left at (550, 173)
Screenshot: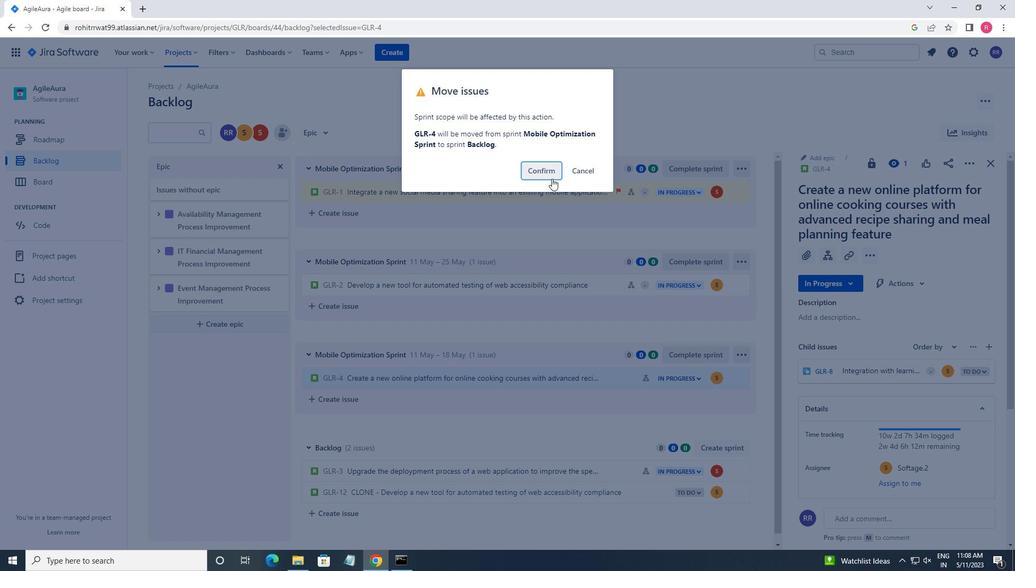 
Action: Mouse moved to (645, 398)
Screenshot: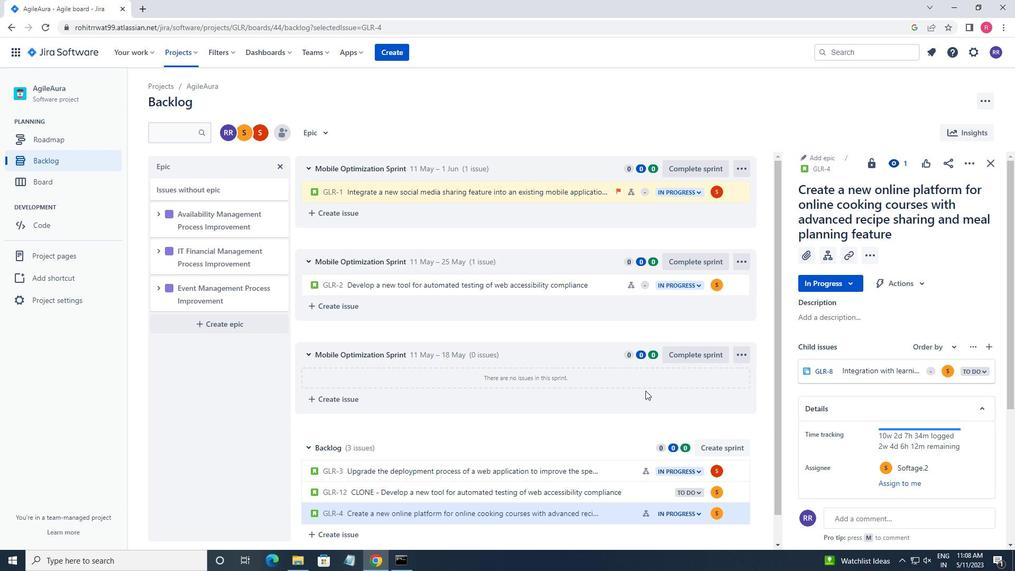 
Action: Mouse scrolled (645, 398) with delta (0, 0)
Screenshot: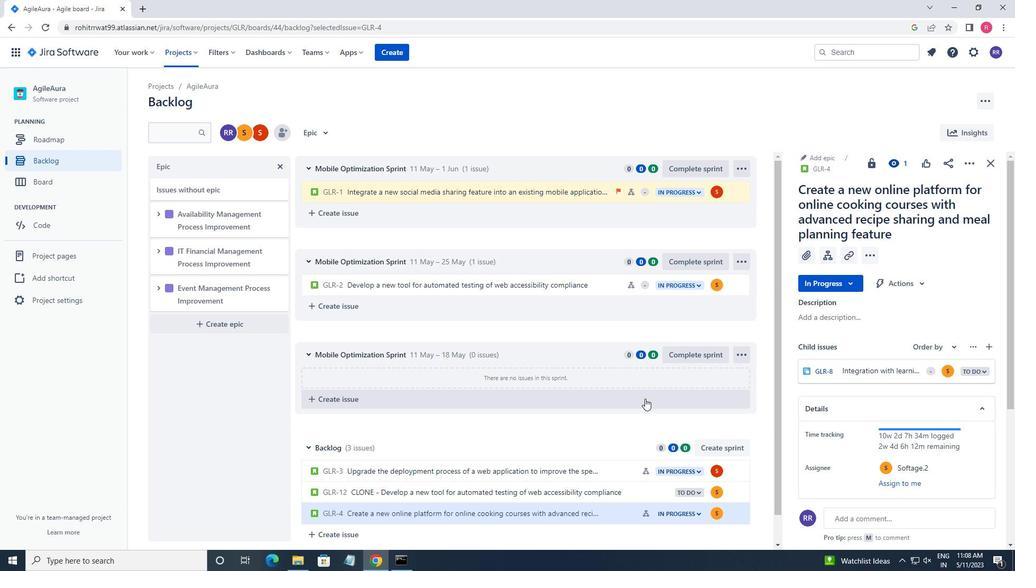 
Action: Mouse scrolled (645, 398) with delta (0, 0)
Screenshot: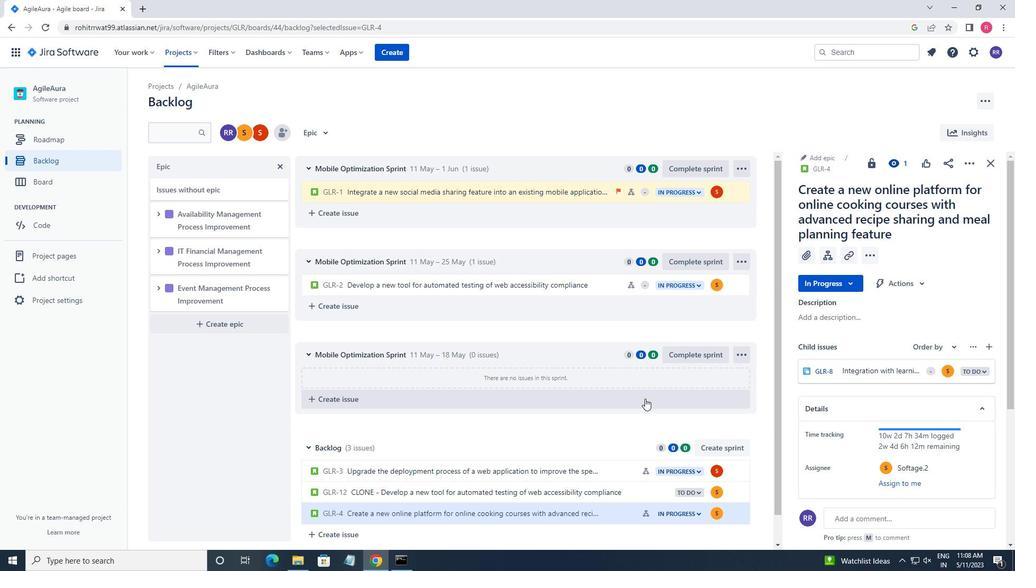 
Action: Mouse moved to (608, 486)
Screenshot: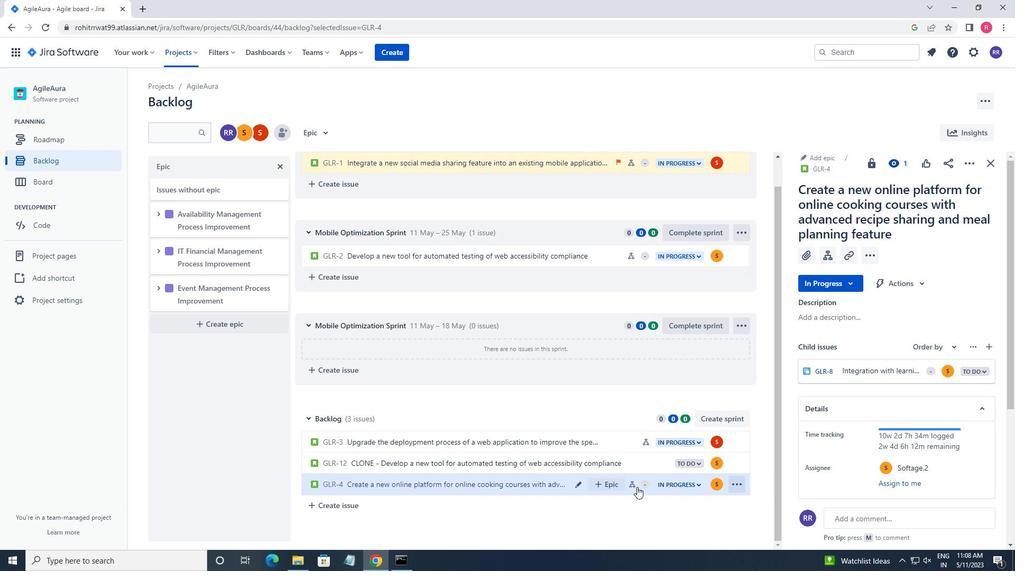 
Action: Mouse pressed left at (608, 486)
Screenshot: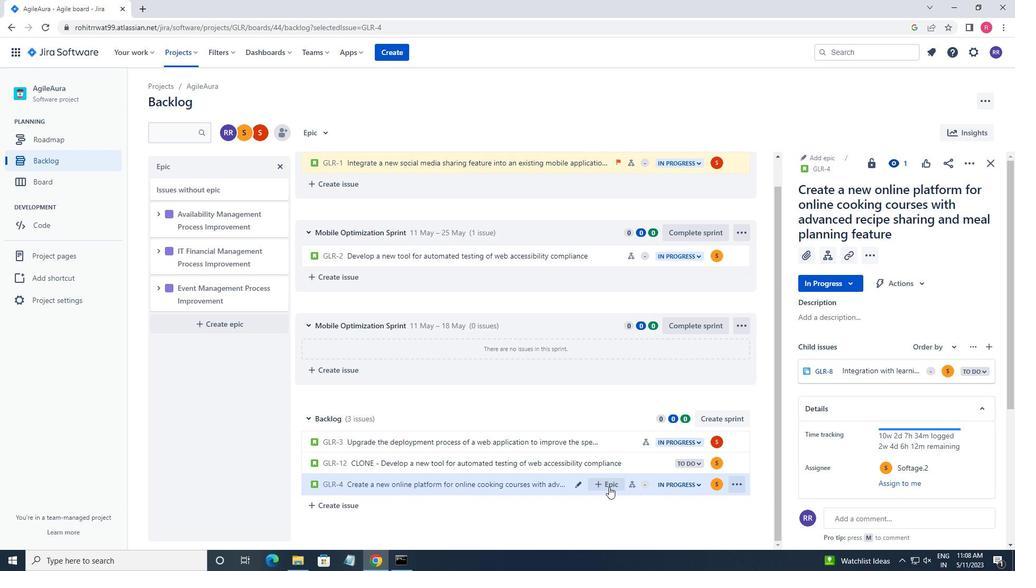 
Action: Mouse scrolled (608, 486) with delta (0, 0)
Screenshot: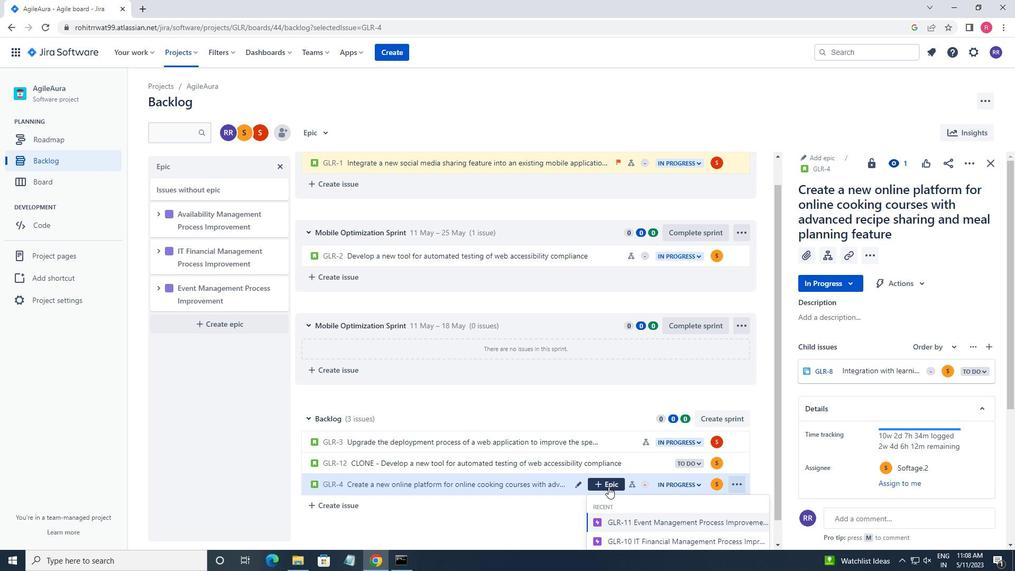 
Action: Mouse moved to (658, 505)
Screenshot: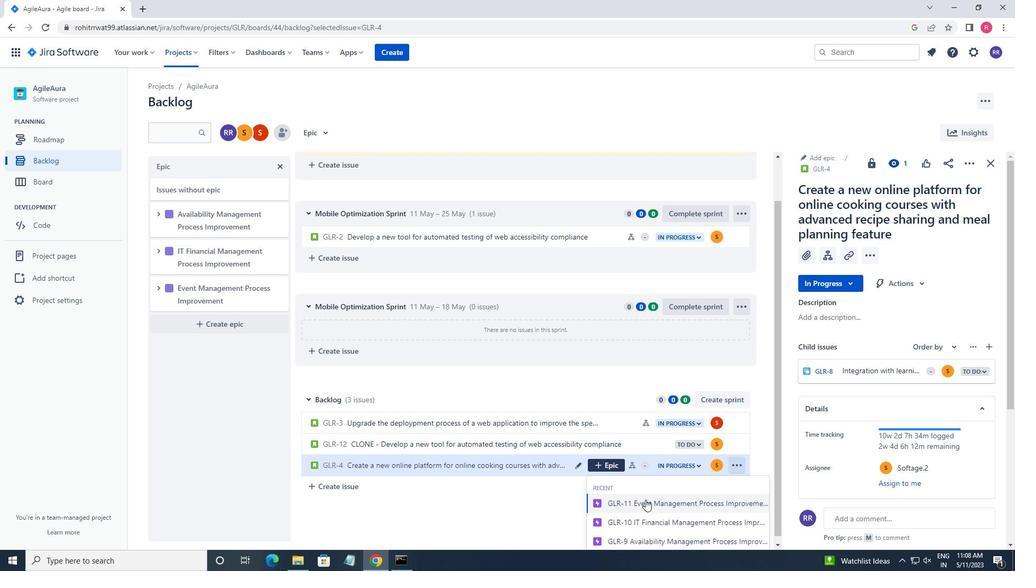 
Action: Mouse scrolled (658, 504) with delta (0, 0)
Screenshot: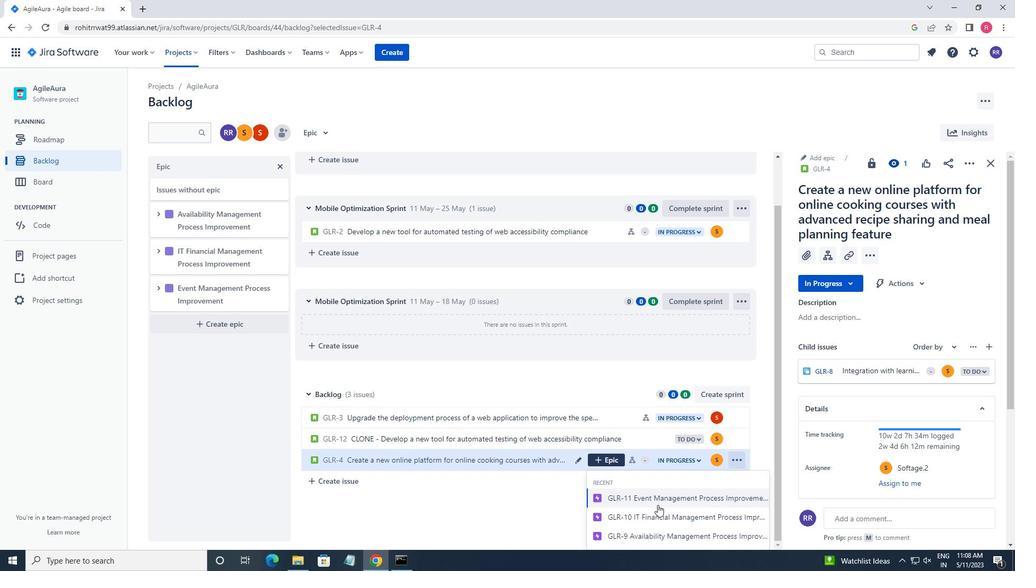 
Action: Mouse moved to (655, 533)
Screenshot: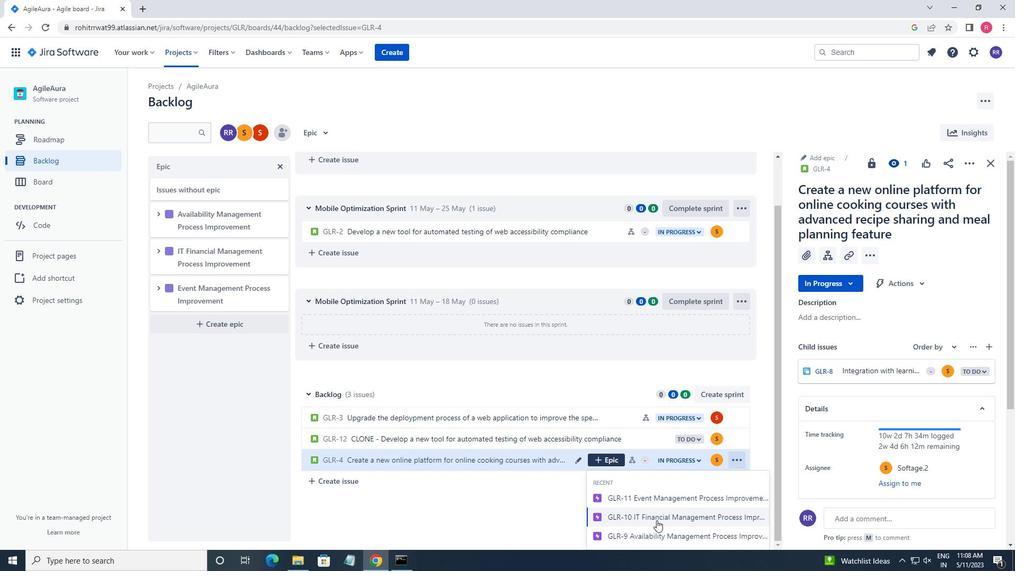 
Action: Mouse pressed left at (655, 533)
Screenshot: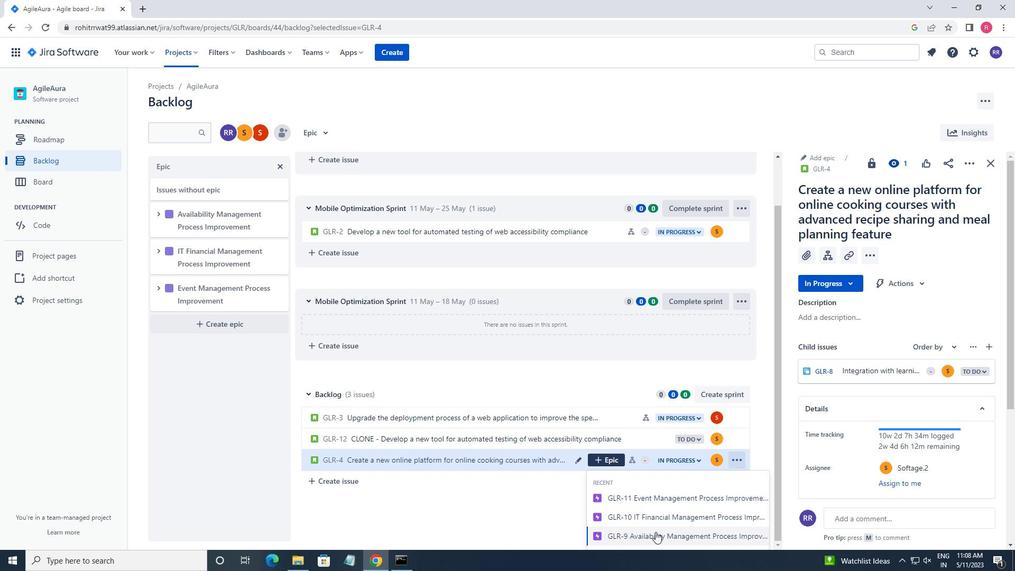 
Action: Mouse moved to (655, 533)
Screenshot: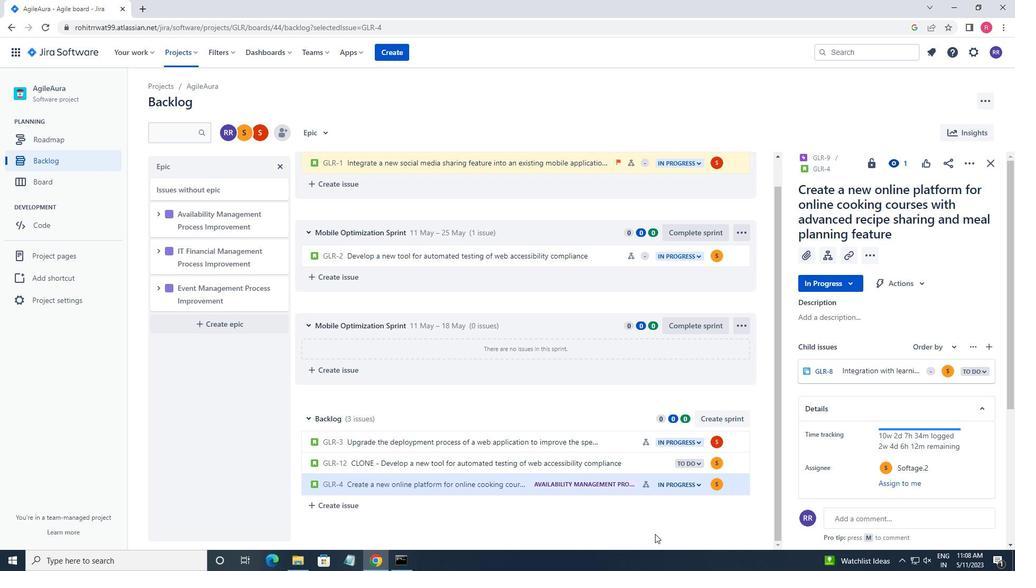 
